 Task: Search one way flight ticket for 2 adults, 4 children and 1 infant on lap in business from North Platte: North Platte Regional Airport (lee Bird Field) to Greensboro: Piedmont Triad International Airport on 5-1-2023. Choice of flights is Singapure airlines. Number of bags: 8 checked bags. Price is upto 78000. Outbound departure time preference is 18:15.
Action: Mouse moved to (271, 296)
Screenshot: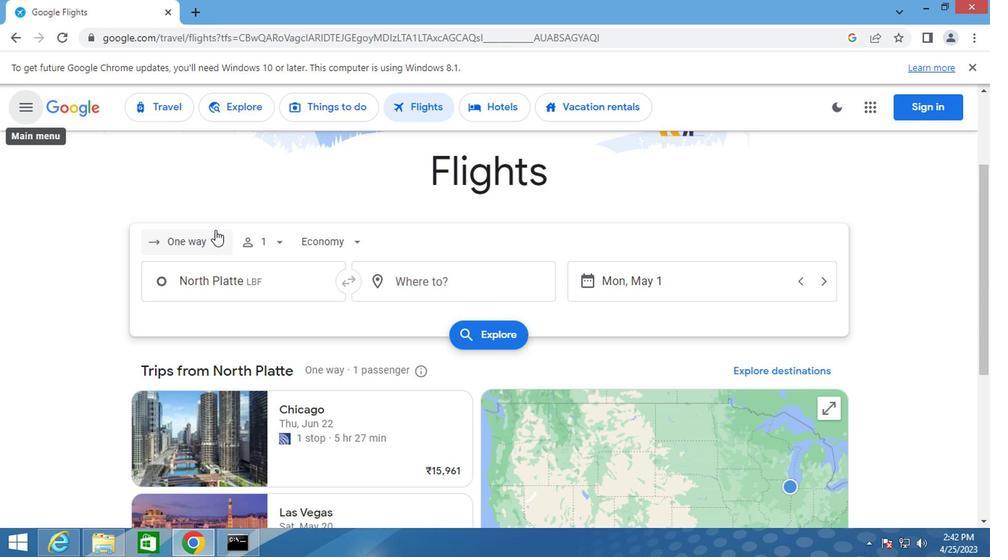 
Action: Mouse pressed left at (271, 296)
Screenshot: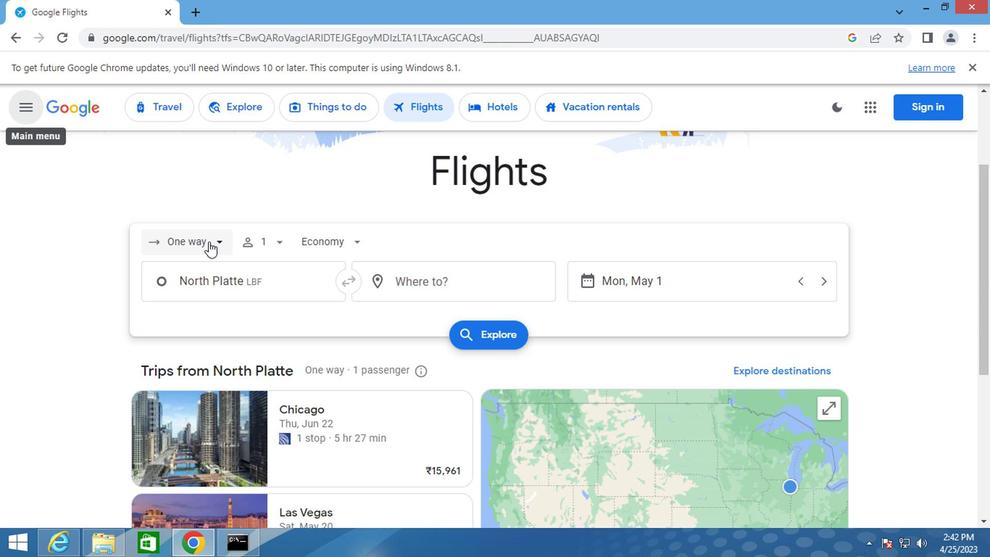 
Action: Mouse moved to (263, 344)
Screenshot: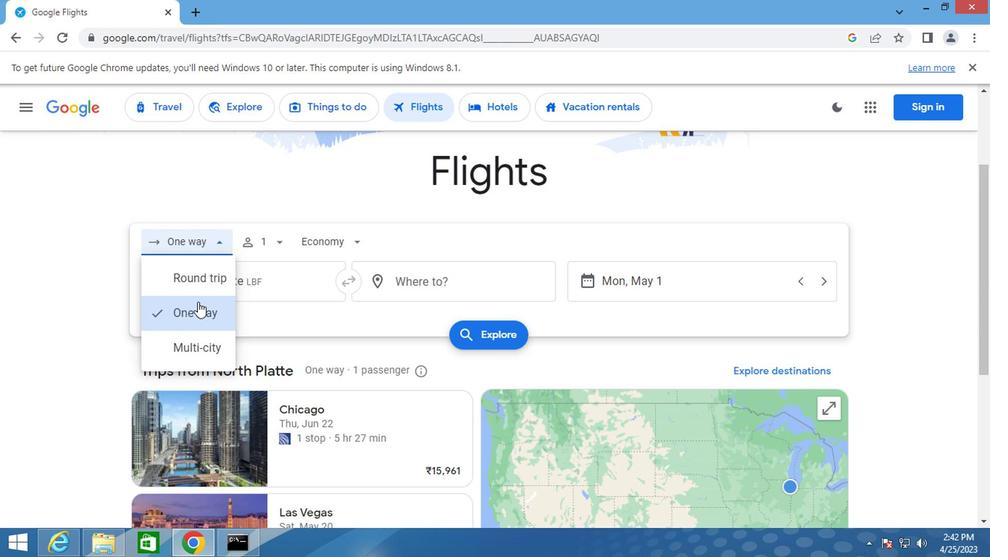 
Action: Mouse pressed left at (263, 344)
Screenshot: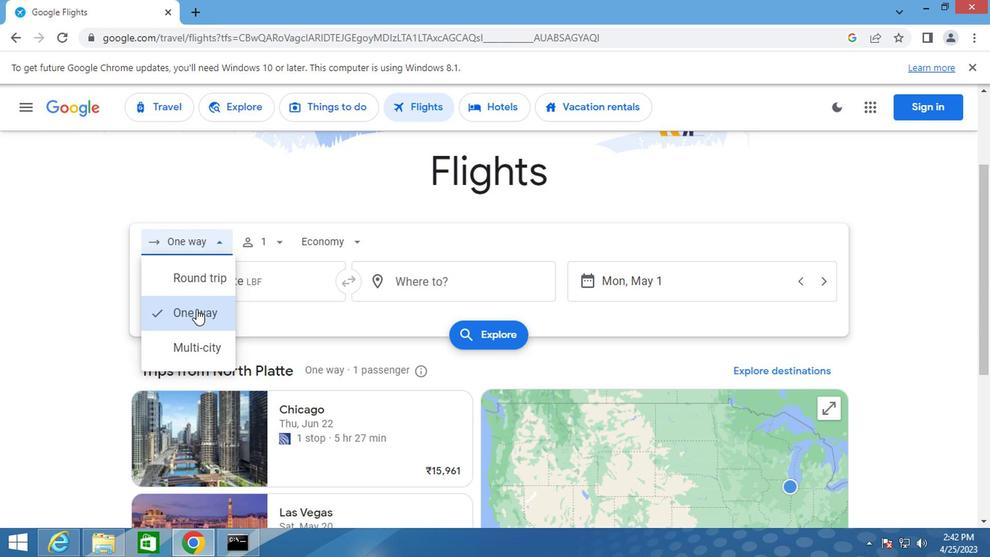 
Action: Mouse moved to (327, 299)
Screenshot: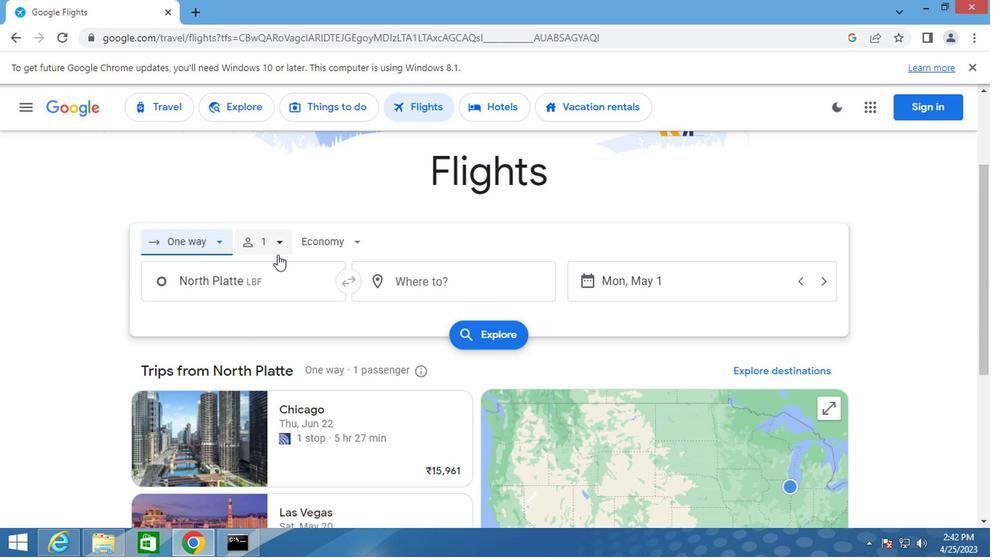 
Action: Mouse pressed left at (327, 299)
Screenshot: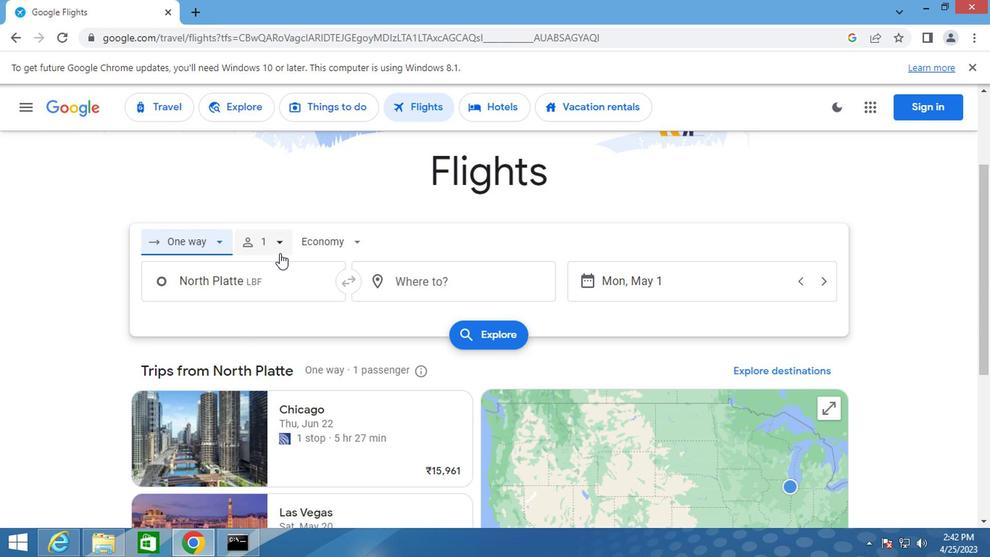 
Action: Mouse moved to (405, 321)
Screenshot: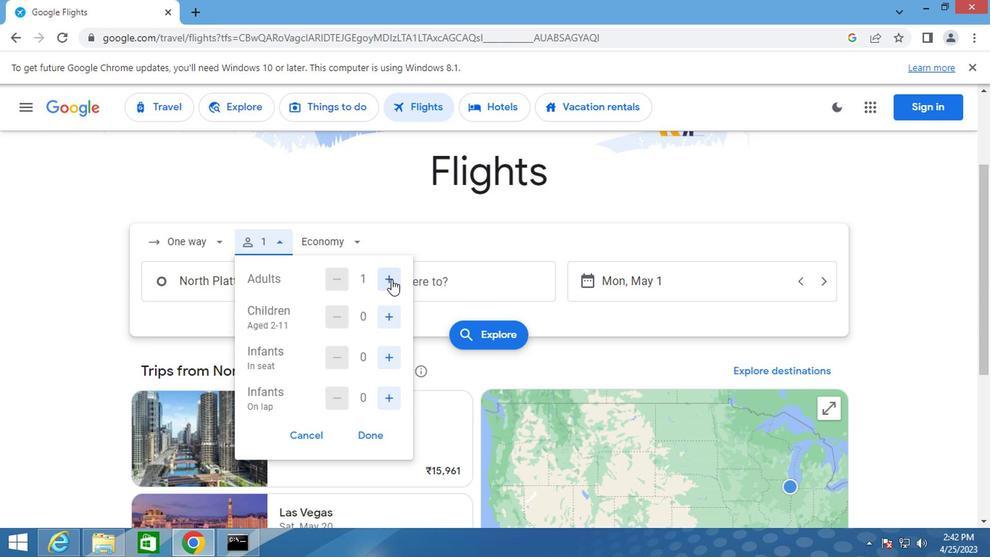 
Action: Mouse pressed left at (405, 321)
Screenshot: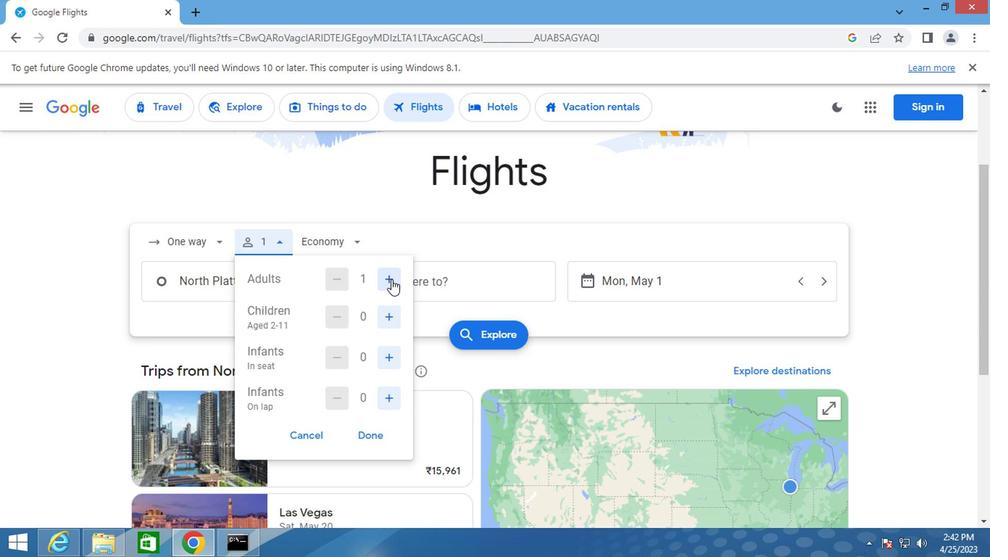 
Action: Mouse moved to (398, 349)
Screenshot: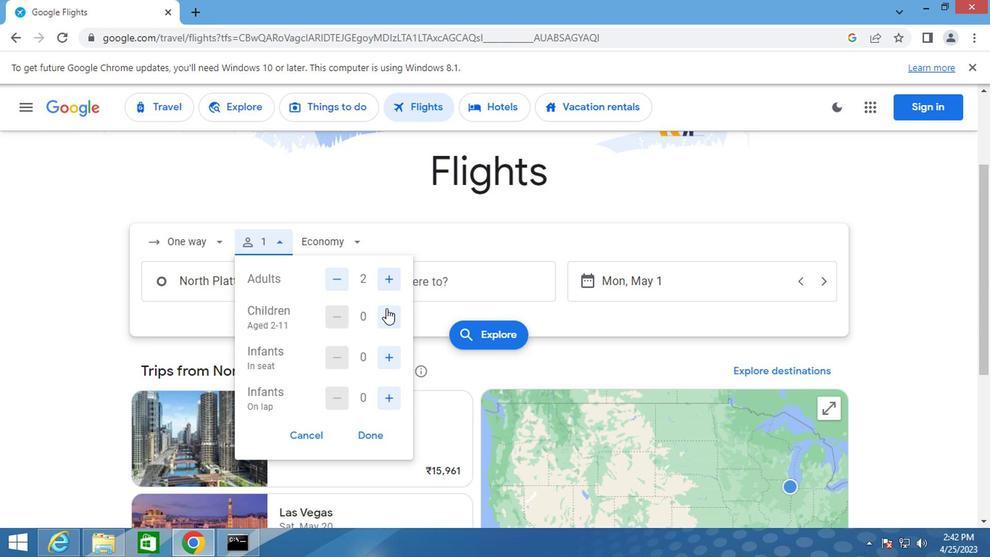 
Action: Mouse pressed left at (398, 349)
Screenshot: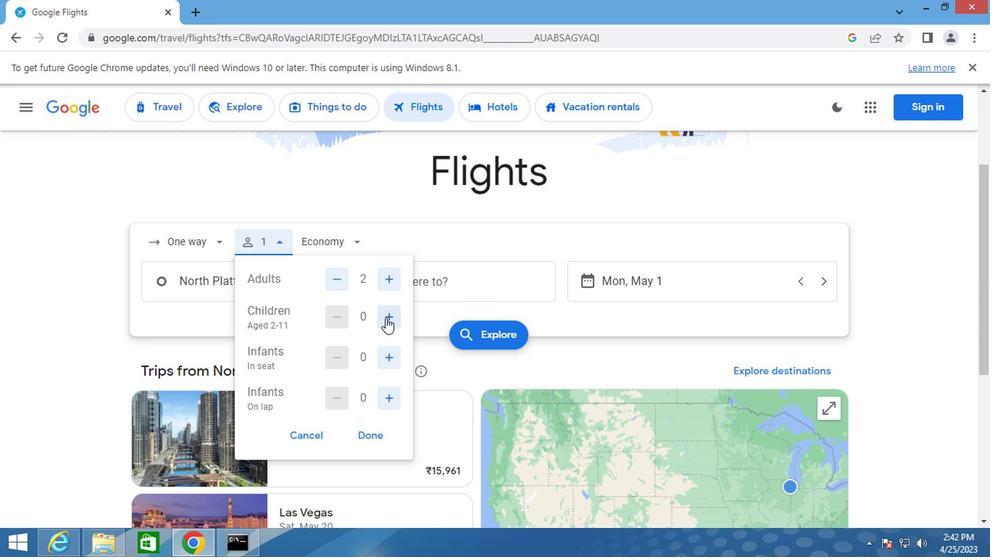 
Action: Mouse pressed left at (398, 349)
Screenshot: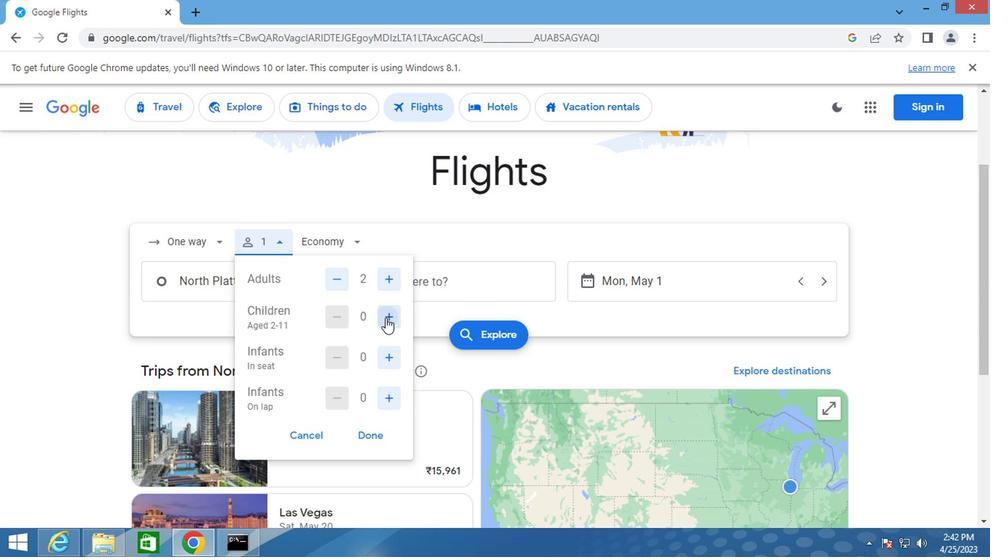 
Action: Mouse pressed left at (398, 349)
Screenshot: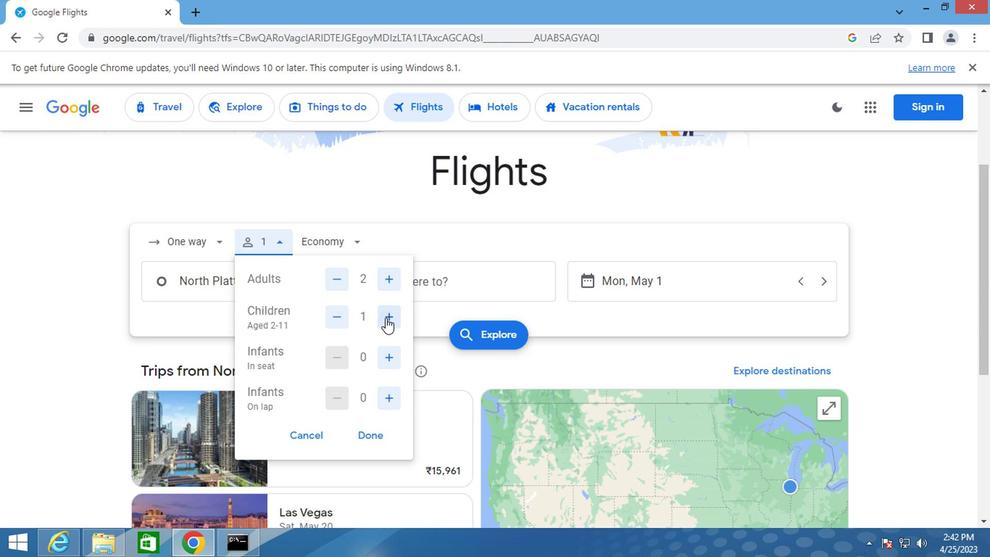 
Action: Mouse pressed left at (398, 349)
Screenshot: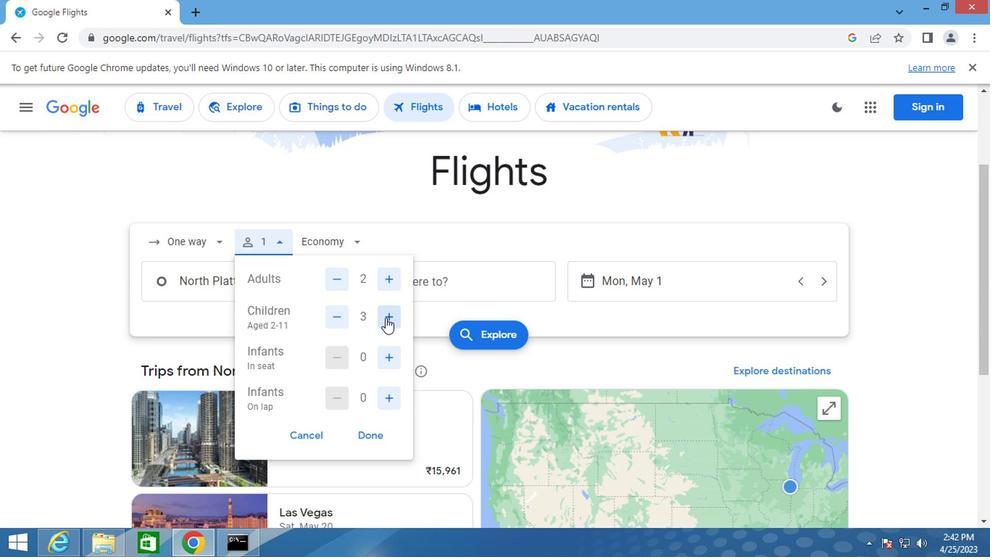 
Action: Mouse moved to (398, 409)
Screenshot: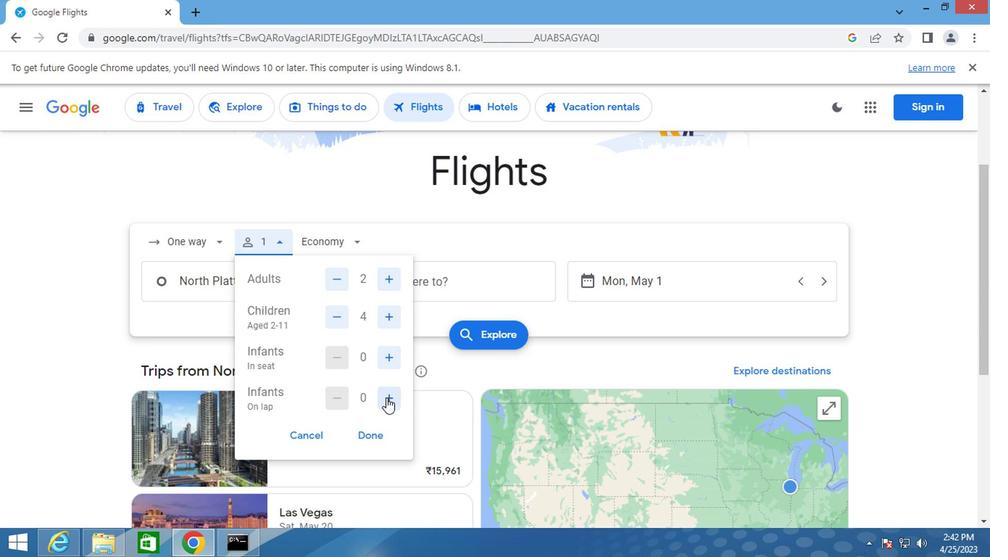 
Action: Mouse pressed left at (398, 409)
Screenshot: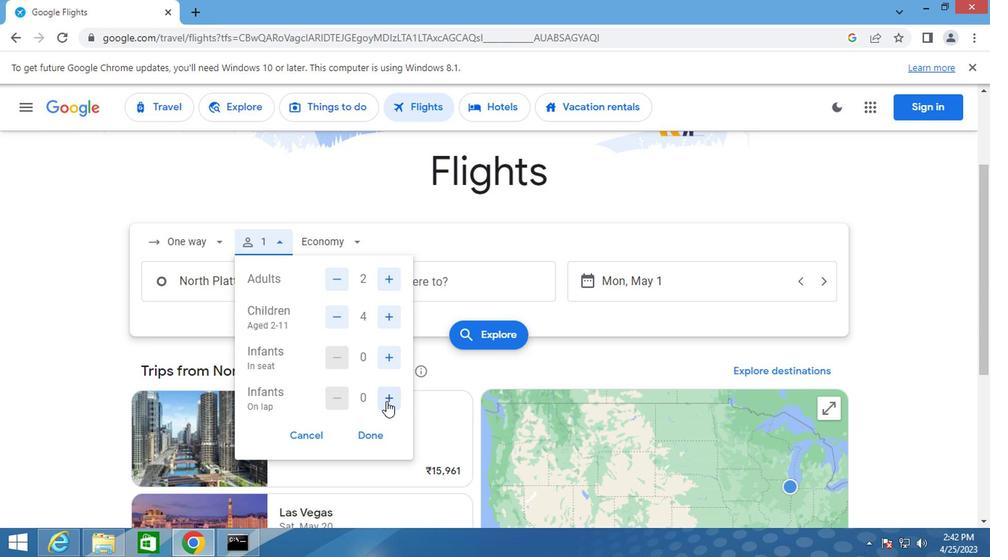 
Action: Mouse moved to (368, 286)
Screenshot: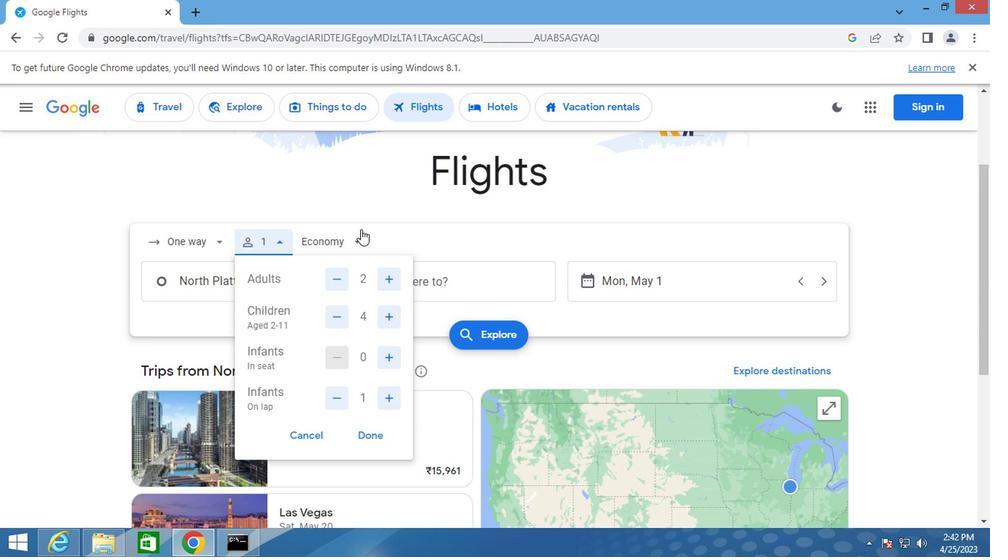 
Action: Mouse pressed left at (368, 286)
Screenshot: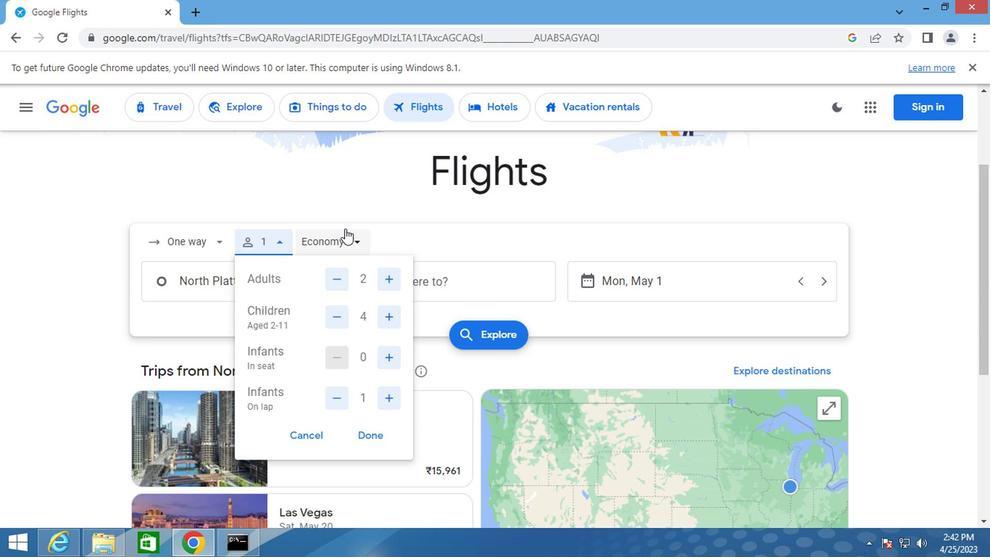 
Action: Mouse moved to (375, 368)
Screenshot: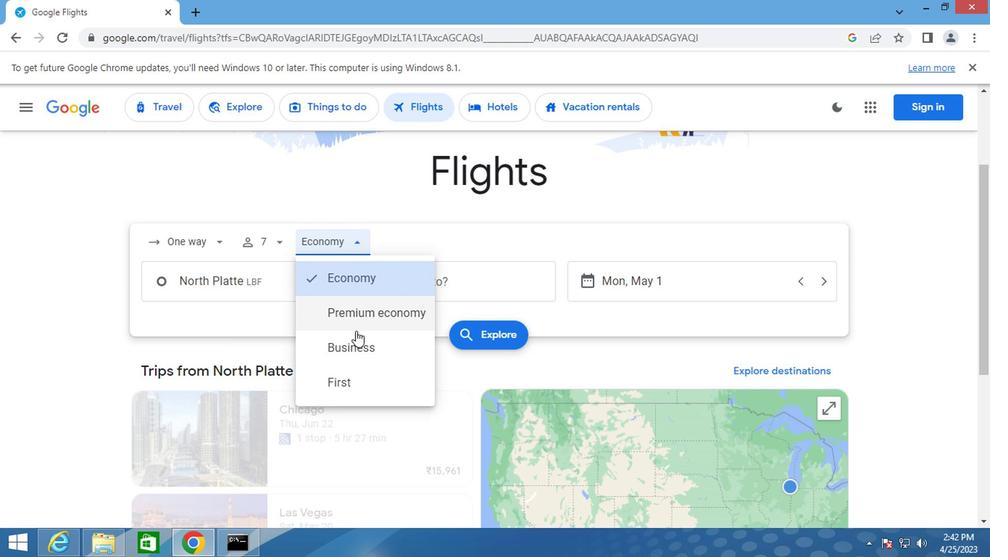 
Action: Mouse pressed left at (375, 368)
Screenshot: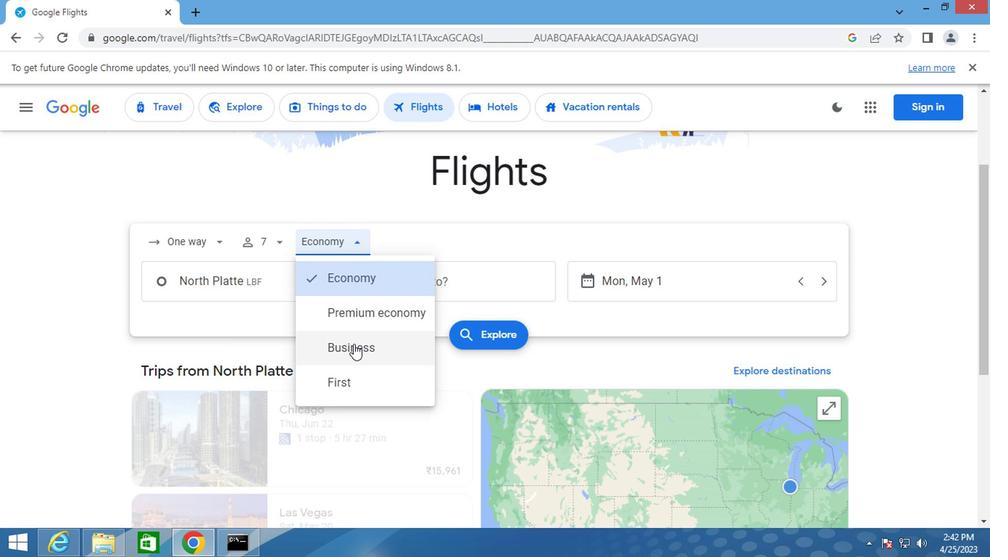 
Action: Mouse moved to (298, 323)
Screenshot: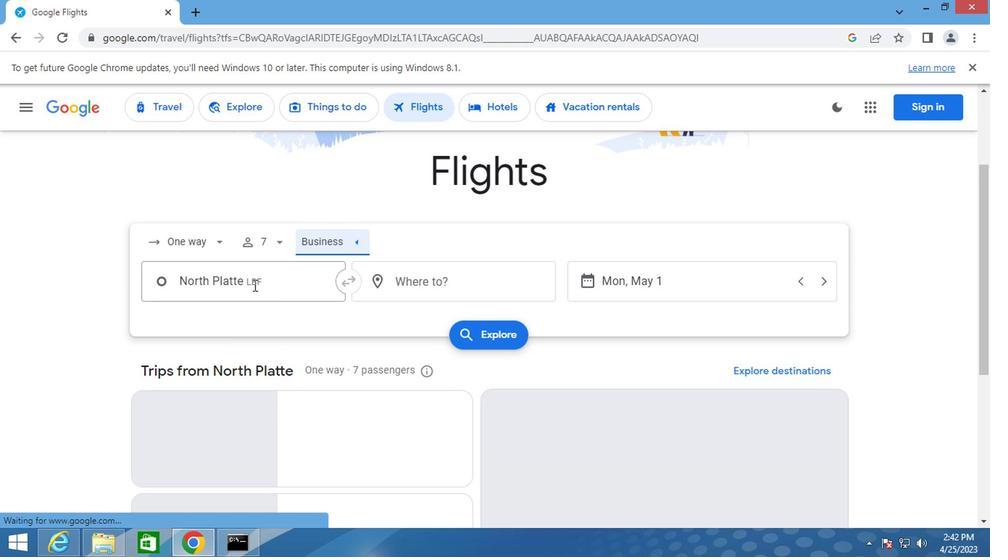 
Action: Mouse pressed left at (298, 323)
Screenshot: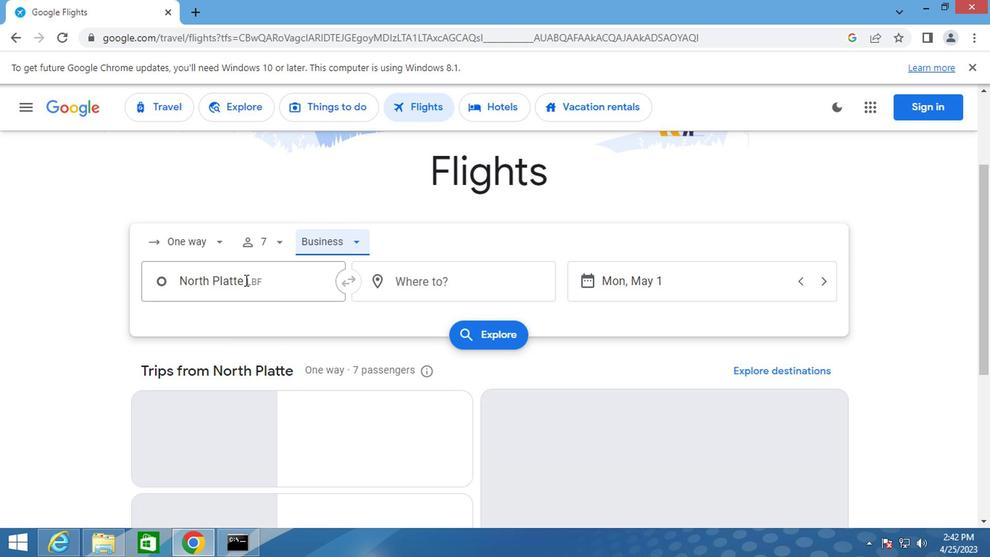 
Action: Key pressed north<Key.space>platte
Screenshot: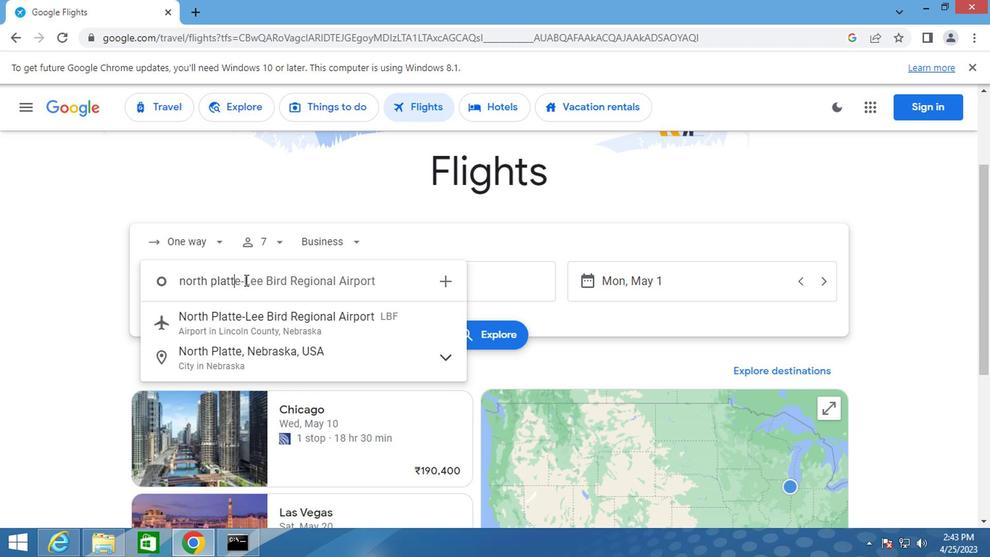
Action: Mouse moved to (291, 352)
Screenshot: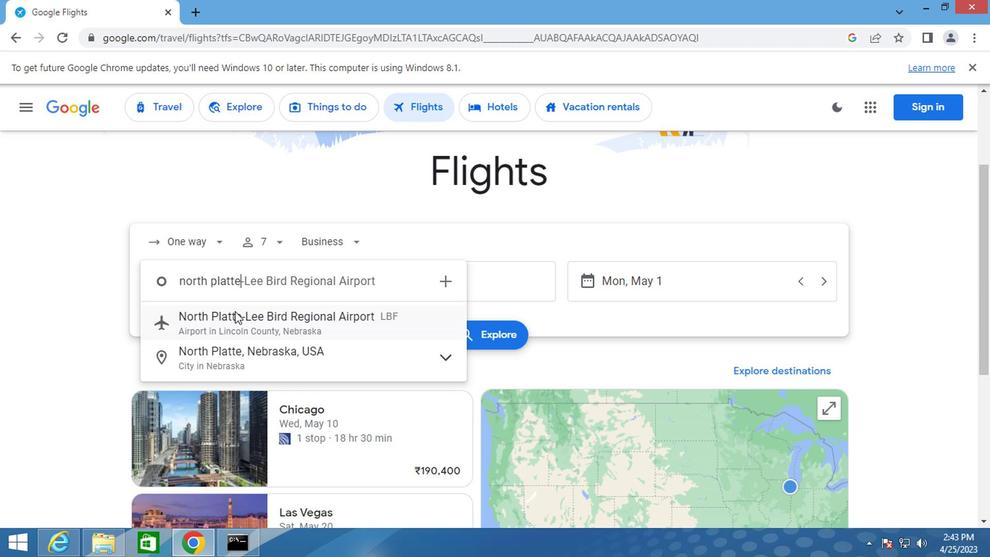 
Action: Mouse pressed left at (291, 352)
Screenshot: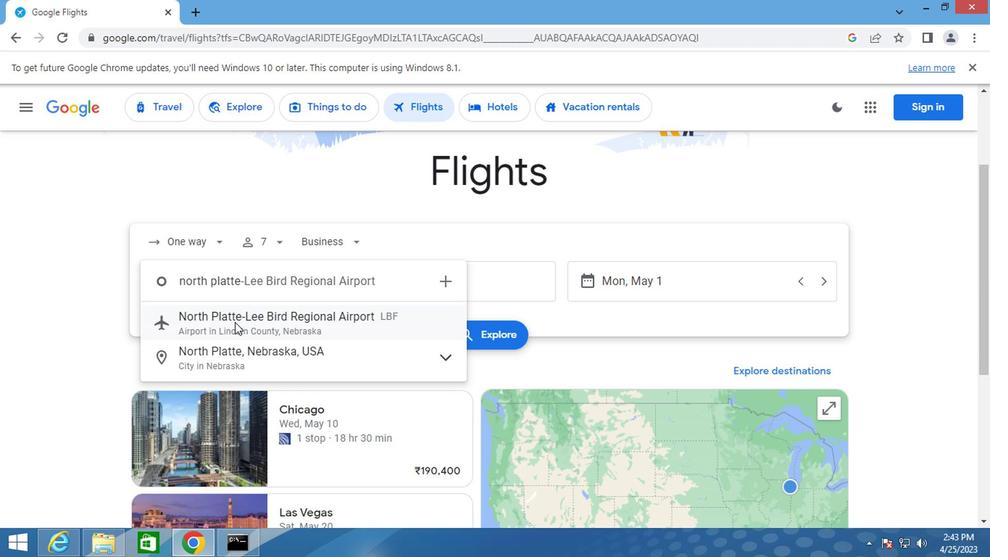 
Action: Mouse moved to (416, 328)
Screenshot: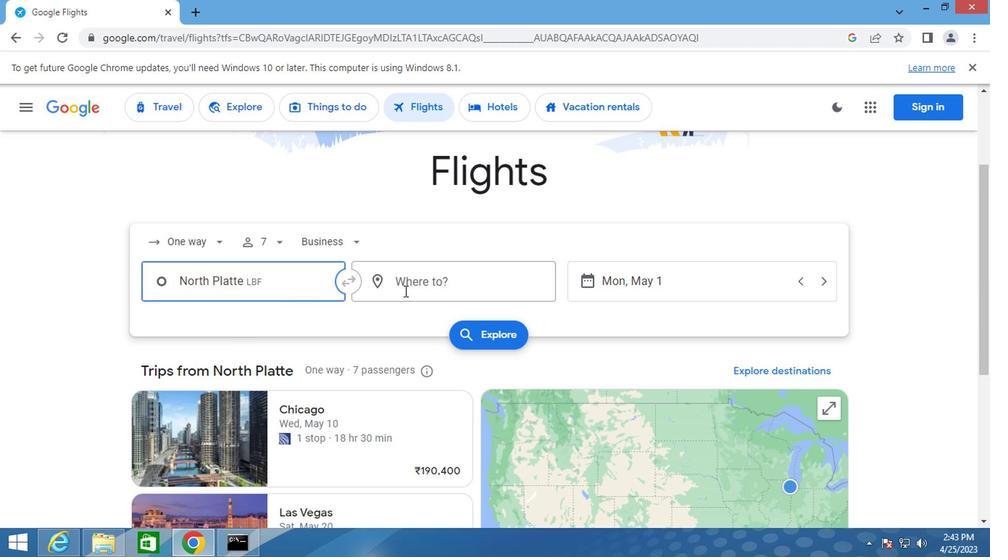 
Action: Mouse pressed left at (416, 328)
Screenshot: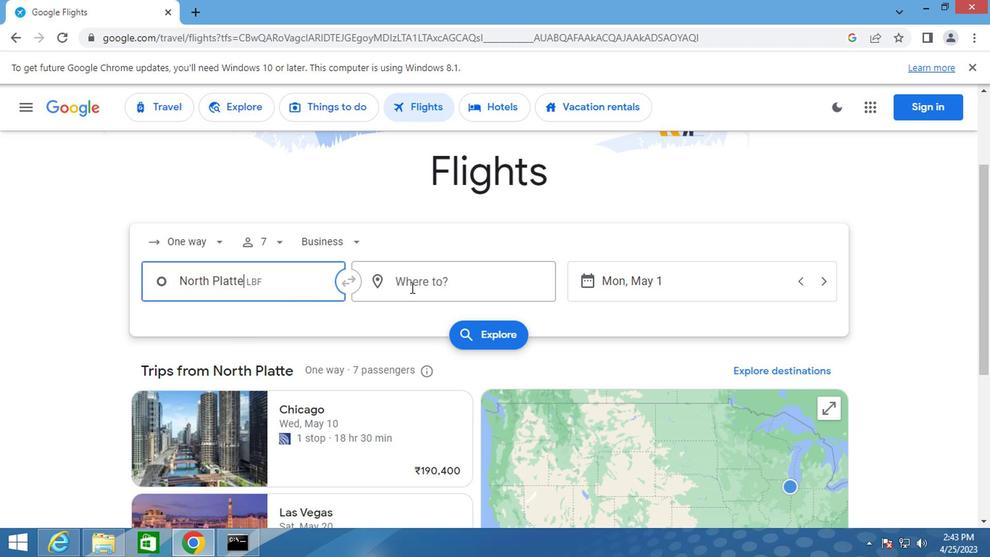 
Action: Key pressed greensboro
Screenshot: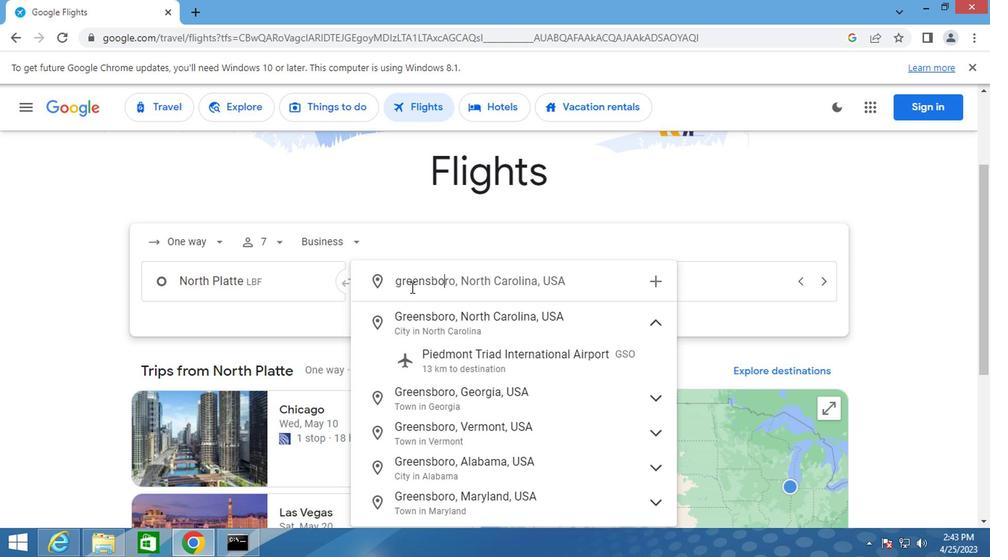 
Action: Mouse moved to (431, 379)
Screenshot: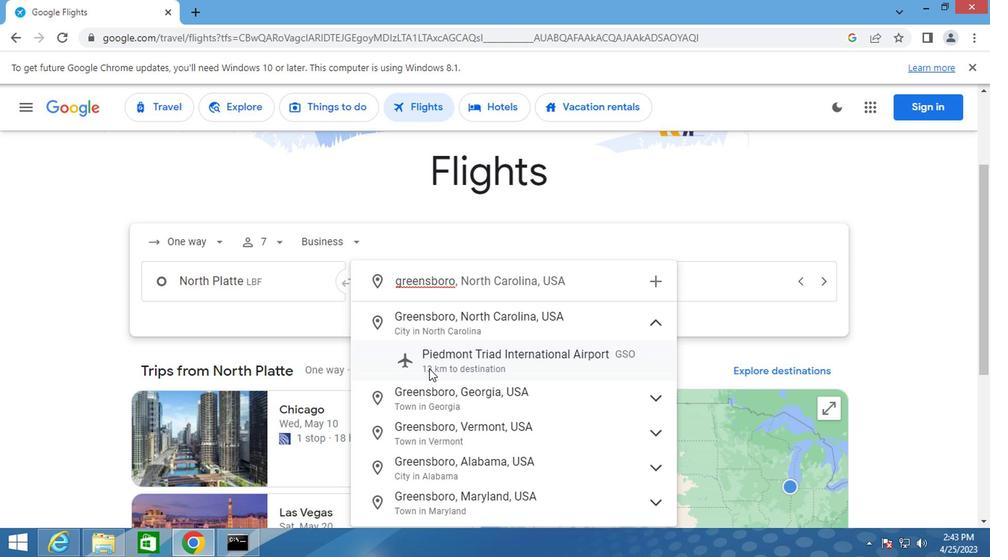 
Action: Mouse pressed left at (431, 379)
Screenshot: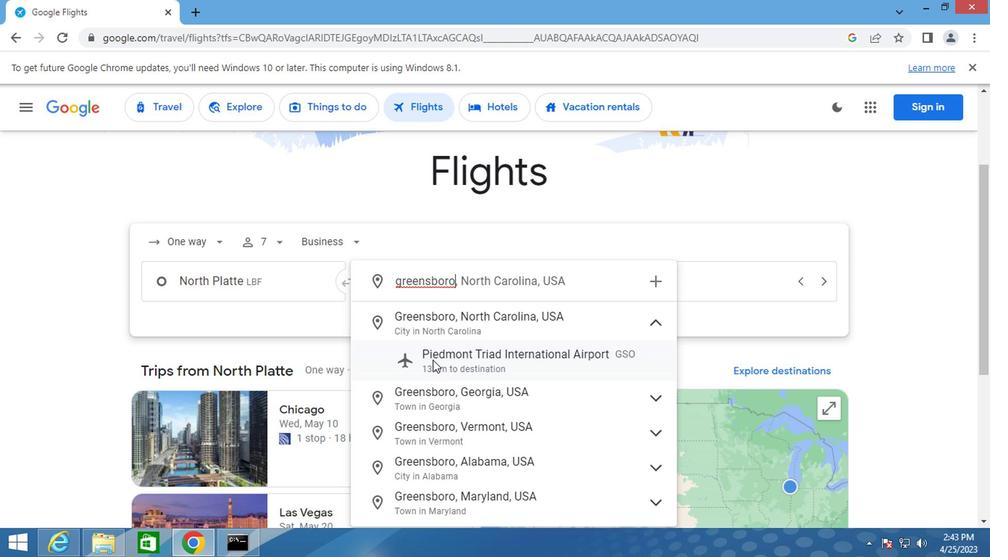 
Action: Mouse moved to (555, 328)
Screenshot: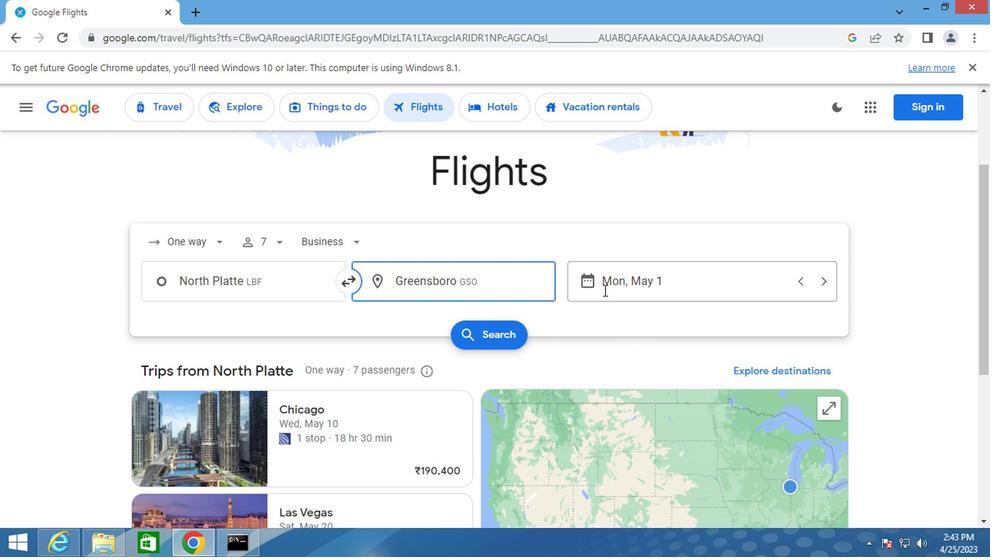 
Action: Mouse pressed left at (555, 328)
Screenshot: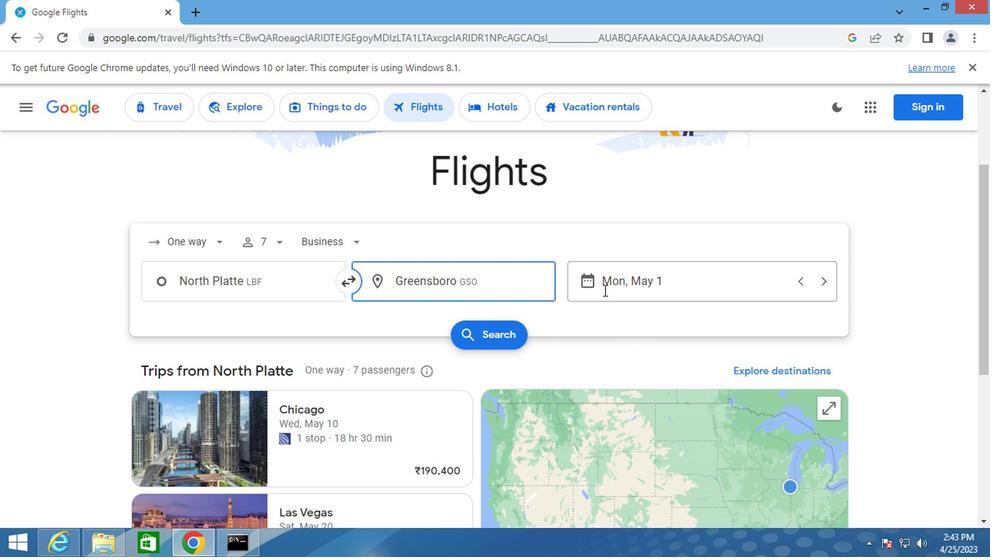 
Action: Mouse moved to (573, 304)
Screenshot: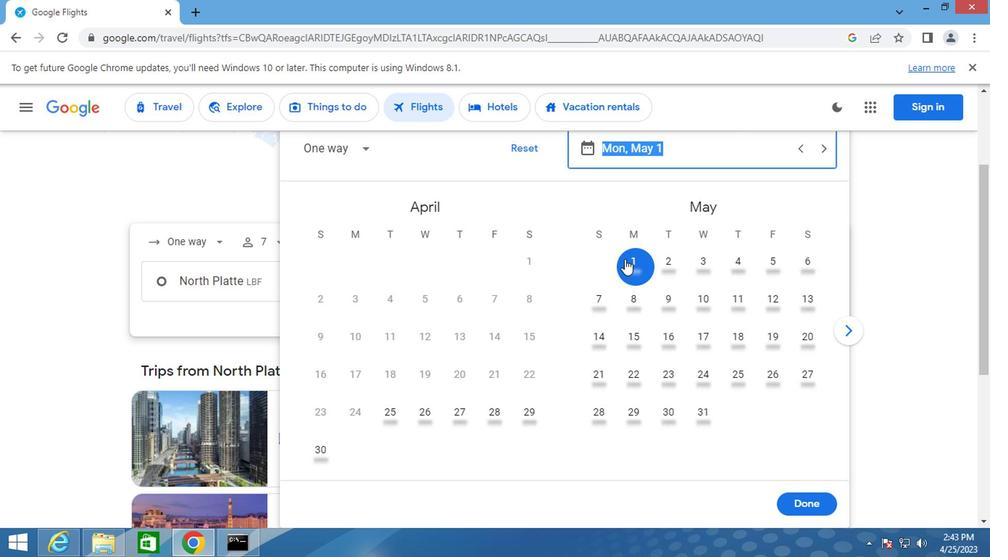 
Action: Mouse pressed left at (573, 304)
Screenshot: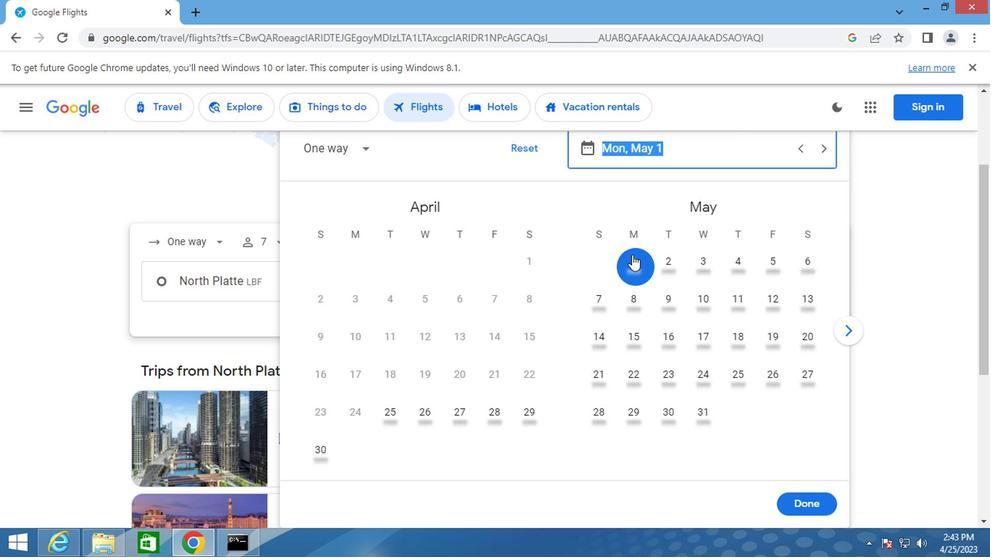 
Action: Mouse moved to (695, 477)
Screenshot: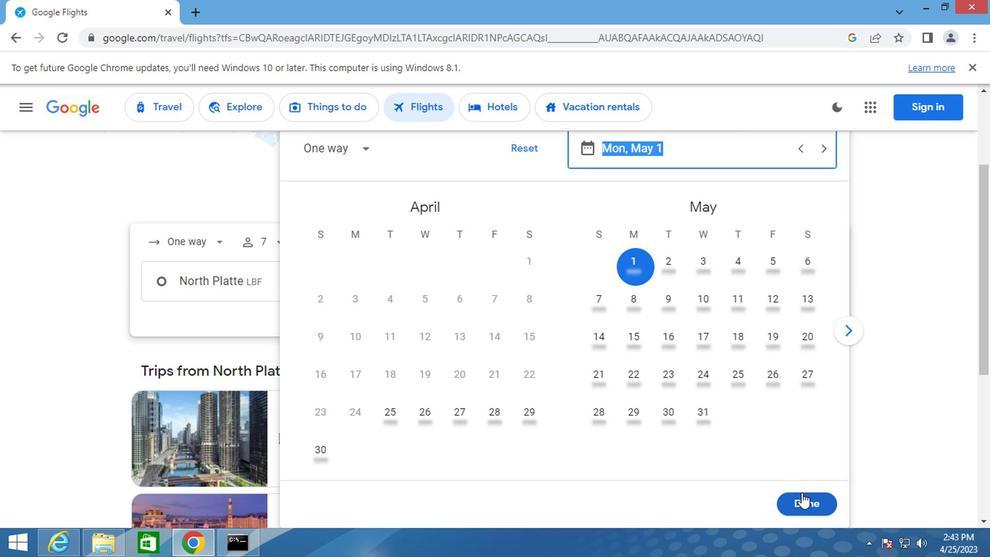 
Action: Mouse pressed left at (695, 477)
Screenshot: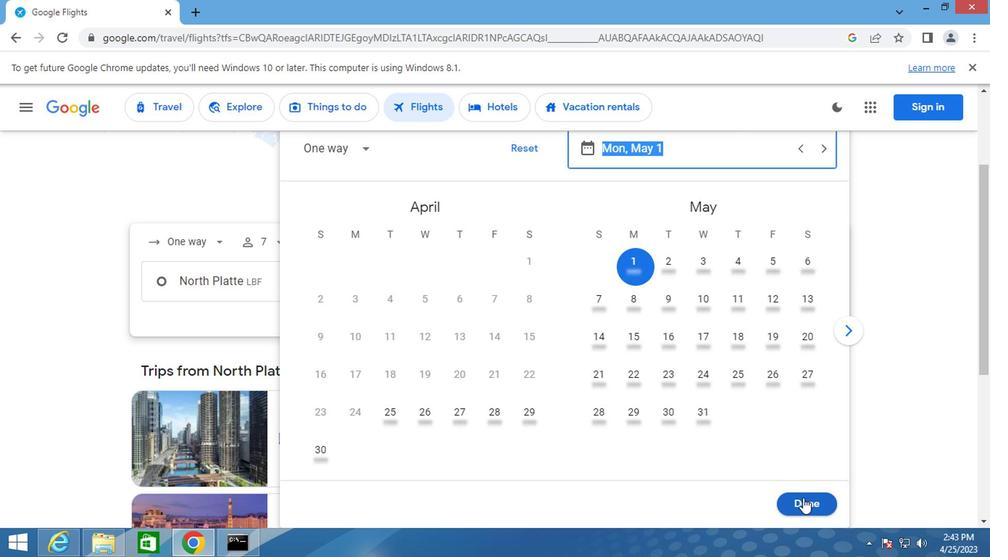 
Action: Mouse moved to (455, 352)
Screenshot: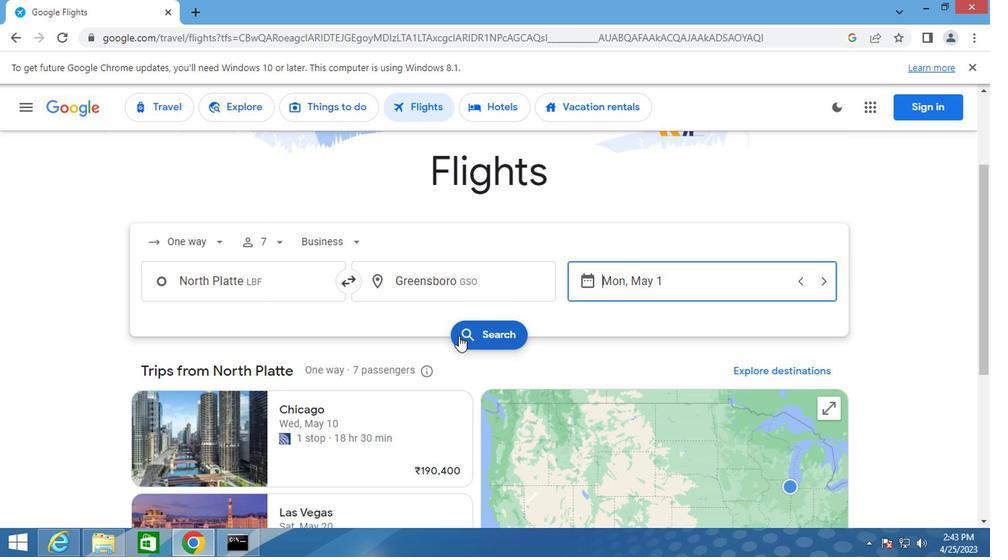 
Action: Mouse pressed left at (455, 352)
Screenshot: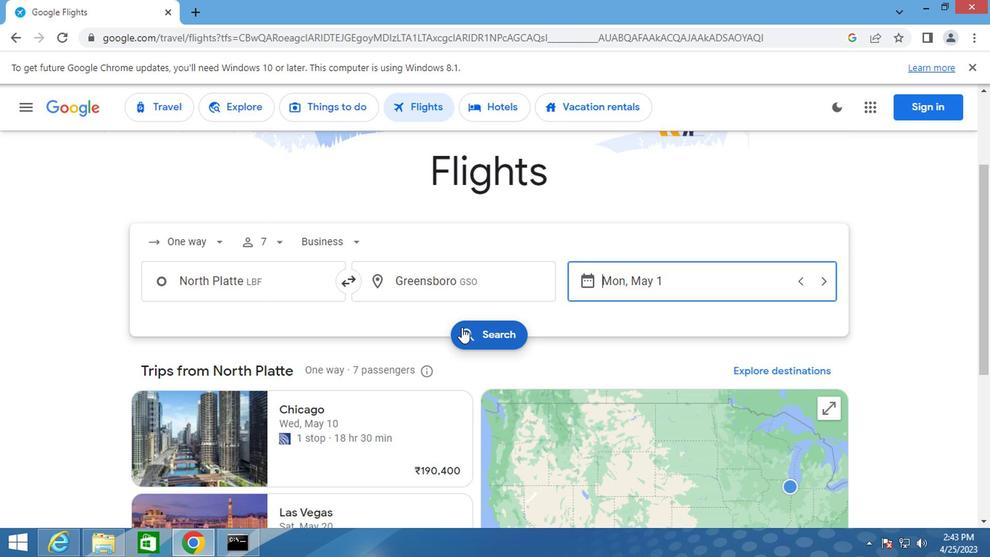 
Action: Mouse moved to (245, 298)
Screenshot: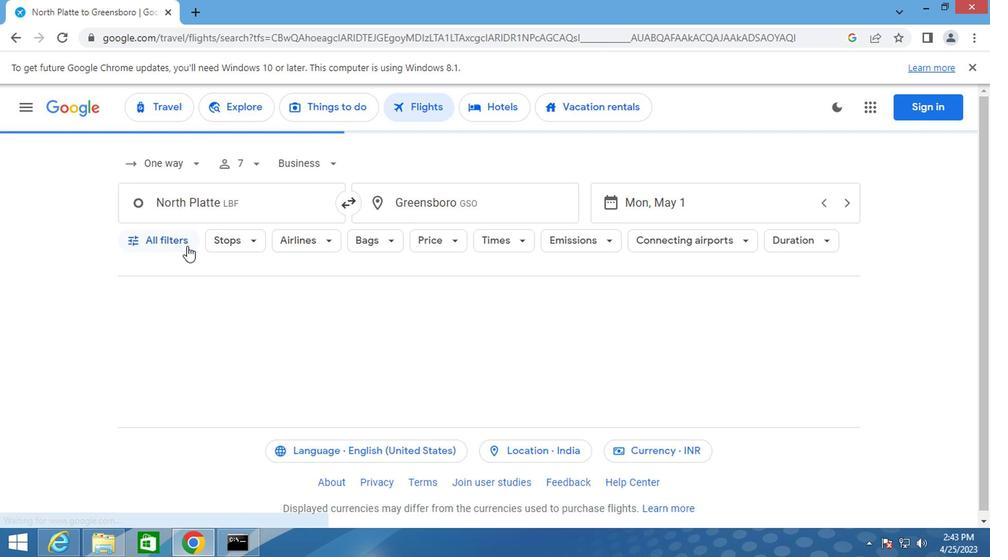 
Action: Mouse pressed left at (245, 298)
Screenshot: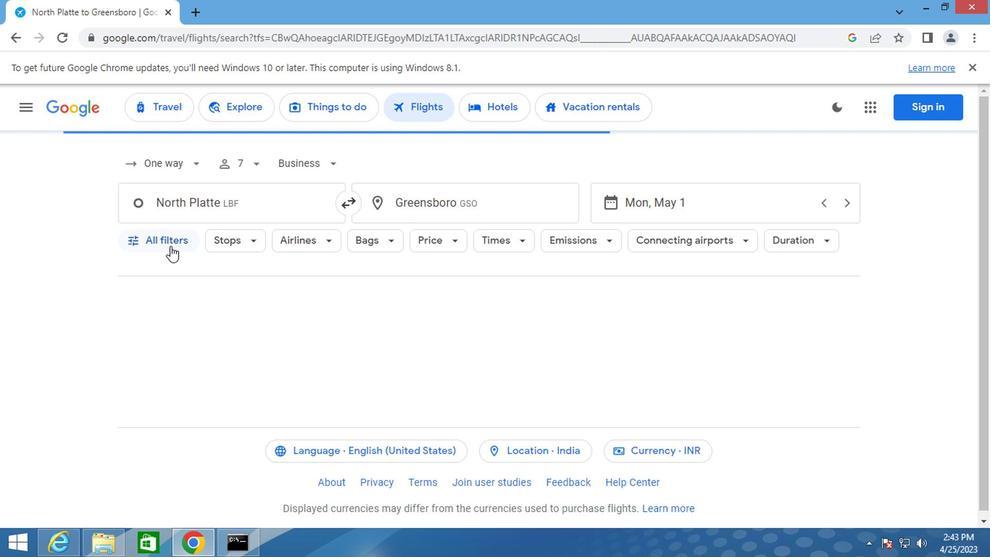 
Action: Mouse moved to (310, 371)
Screenshot: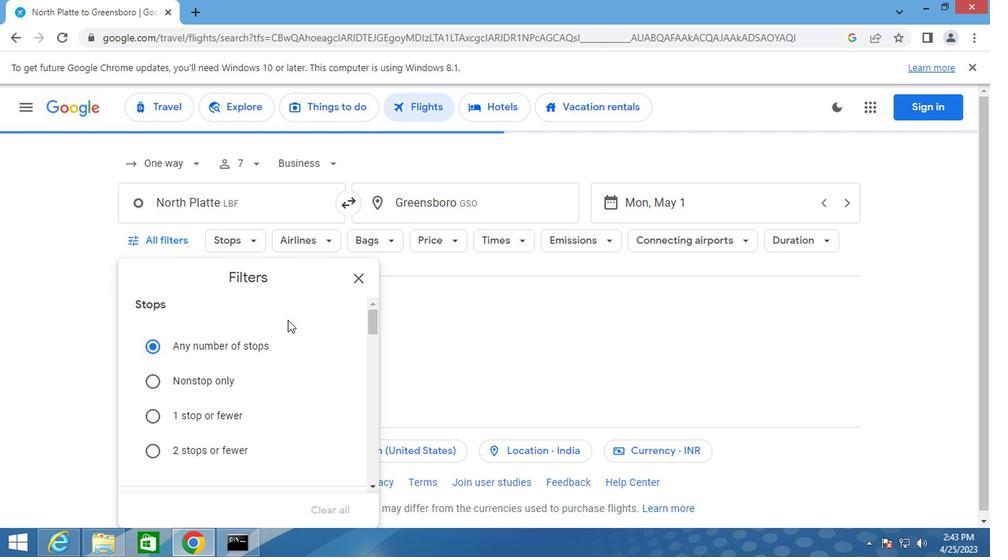 
Action: Mouse scrolled (310, 370) with delta (0, 0)
Screenshot: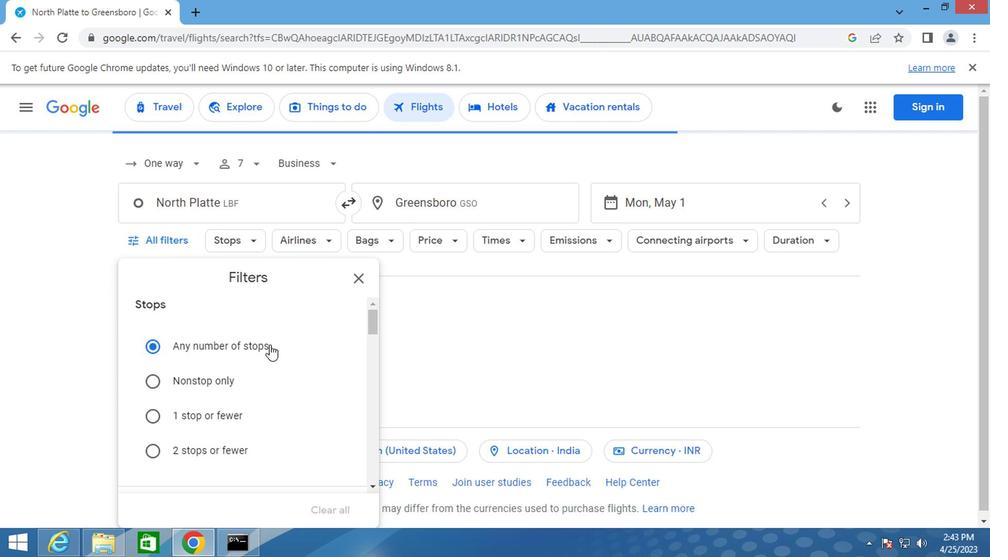 
Action: Mouse scrolled (310, 370) with delta (0, 0)
Screenshot: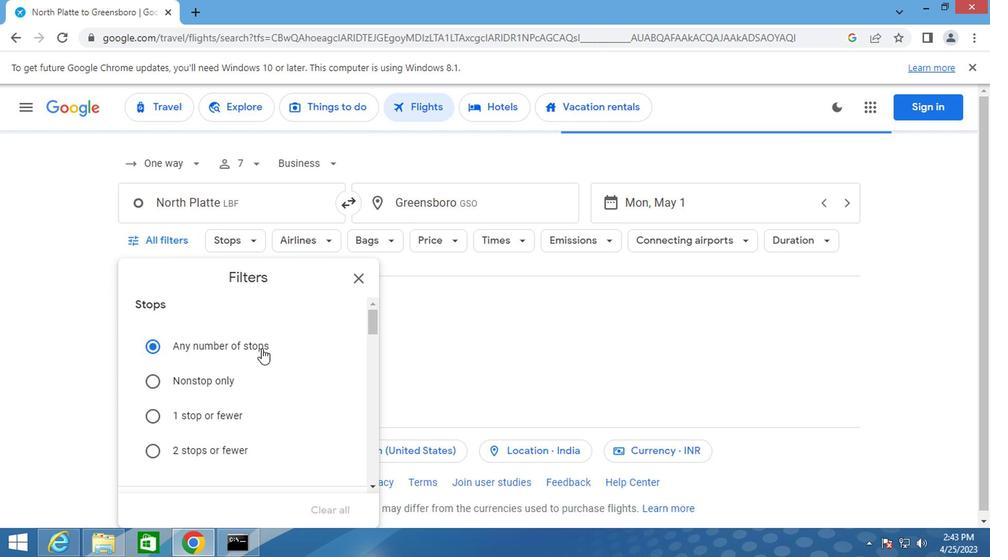 
Action: Mouse moved to (310, 372)
Screenshot: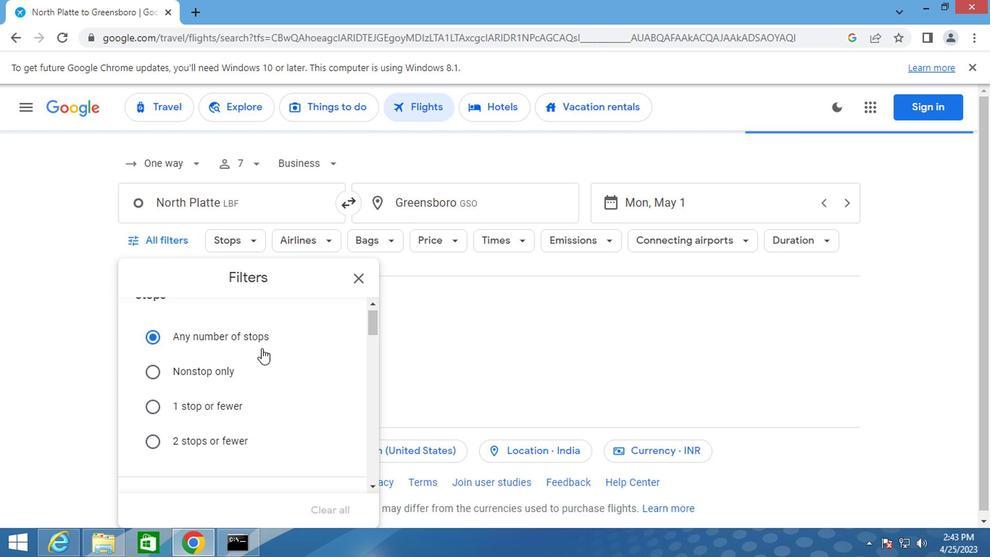 
Action: Mouse scrolled (310, 371) with delta (0, 0)
Screenshot: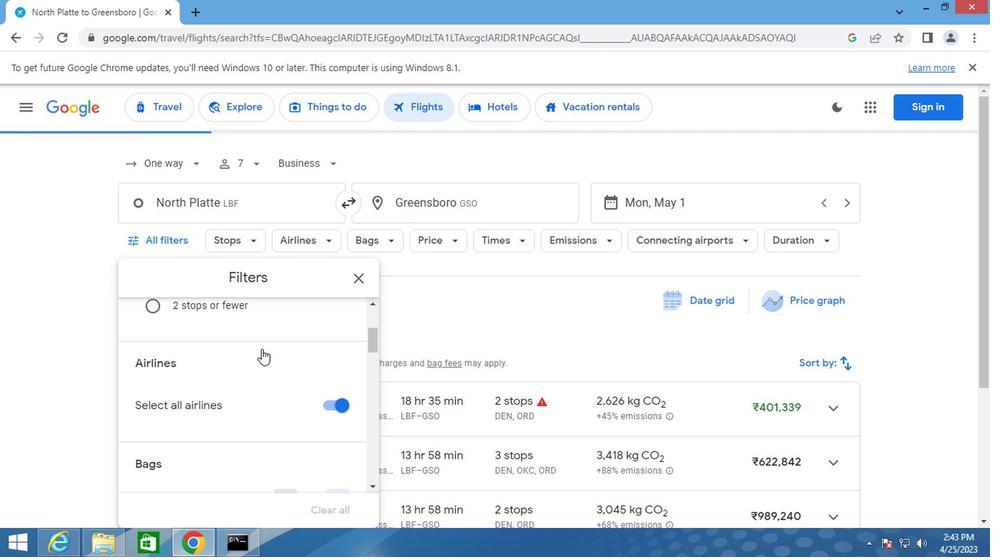 
Action: Mouse scrolled (310, 371) with delta (0, 0)
Screenshot: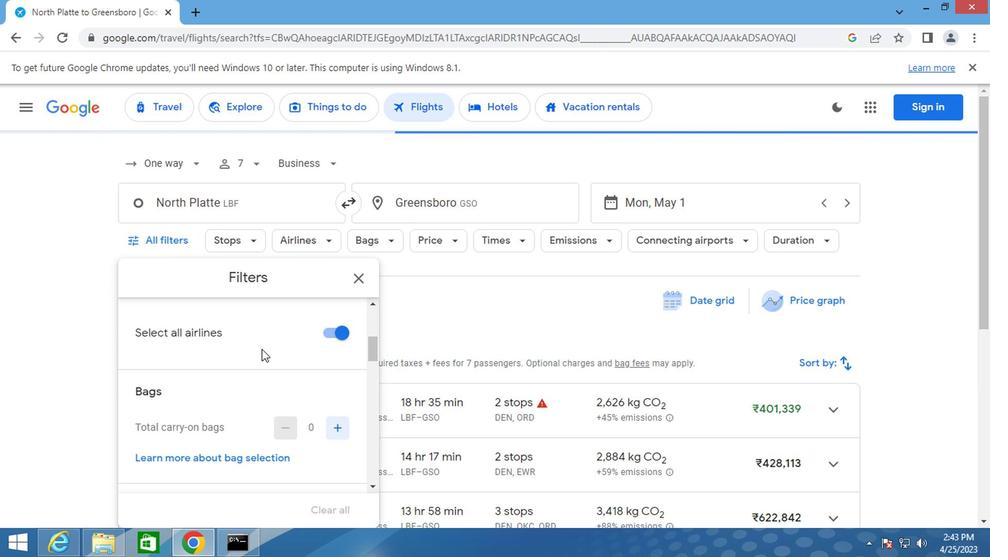 
Action: Mouse scrolled (310, 371) with delta (0, 0)
Screenshot: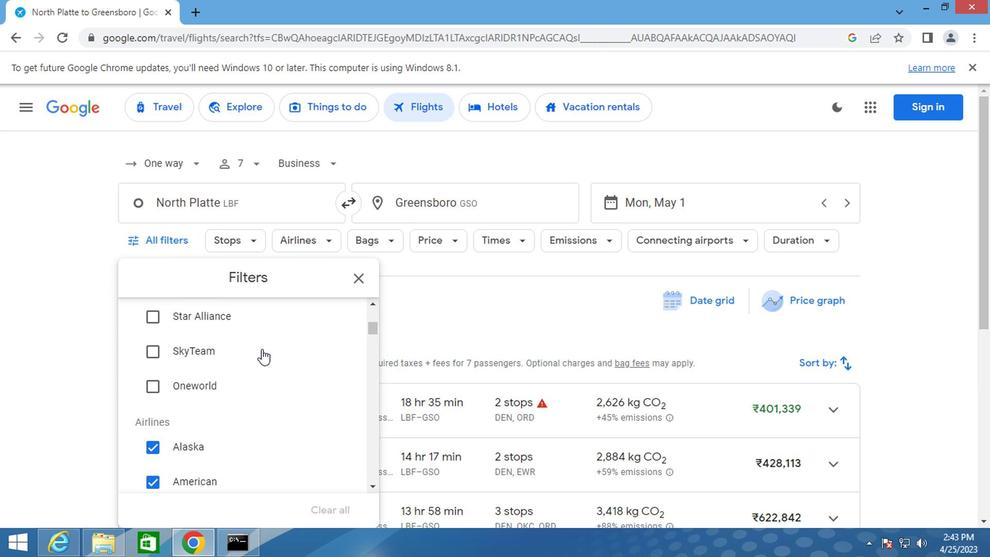 
Action: Mouse scrolled (310, 371) with delta (0, 0)
Screenshot: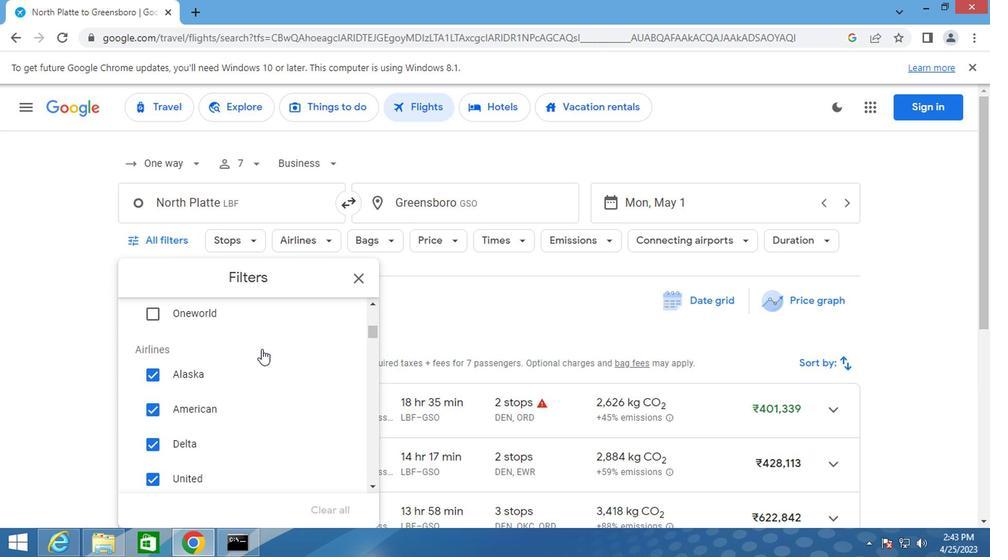 
Action: Mouse scrolled (310, 371) with delta (0, 0)
Screenshot: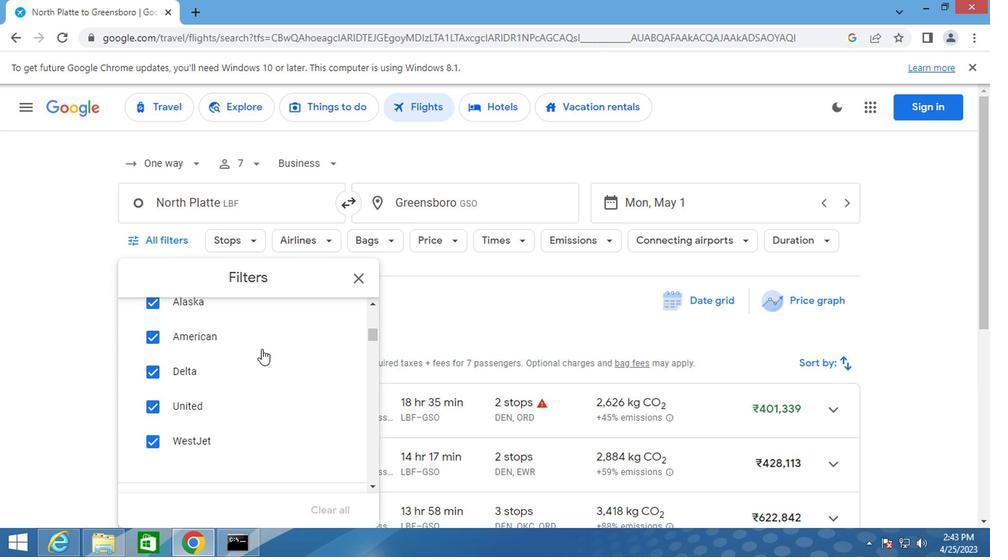 
Action: Mouse scrolled (310, 371) with delta (0, 0)
Screenshot: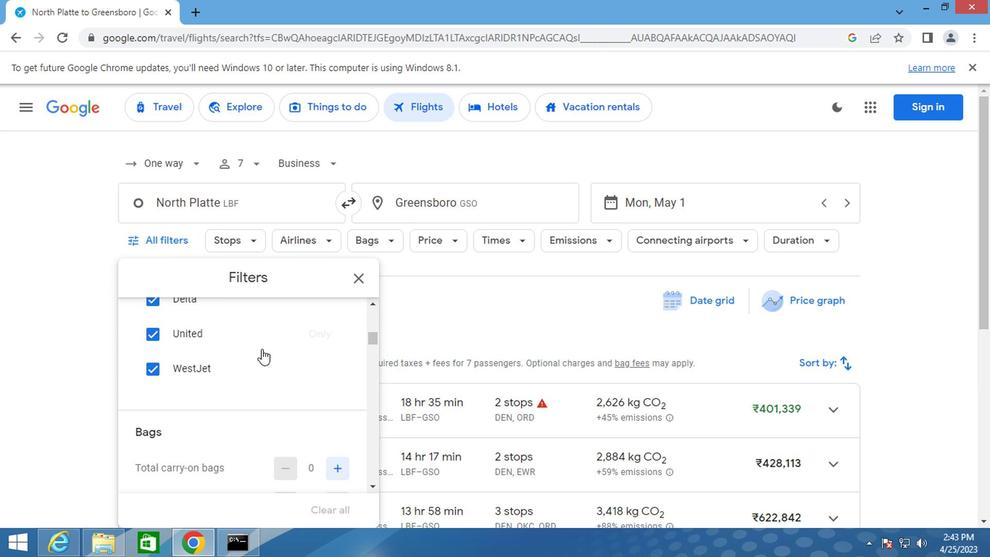 
Action: Mouse moved to (356, 426)
Screenshot: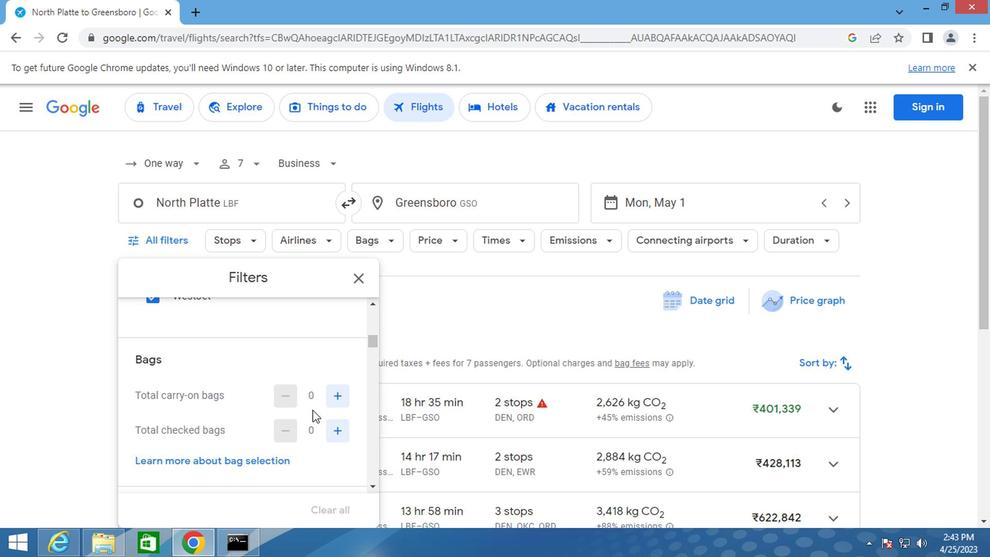 
Action: Mouse pressed left at (356, 426)
Screenshot: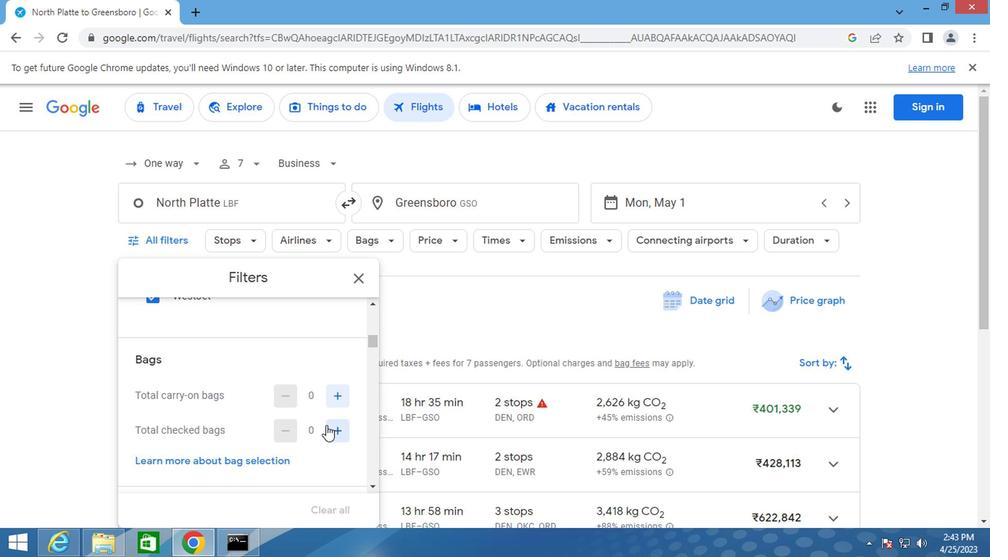 
Action: Mouse pressed left at (356, 426)
Screenshot: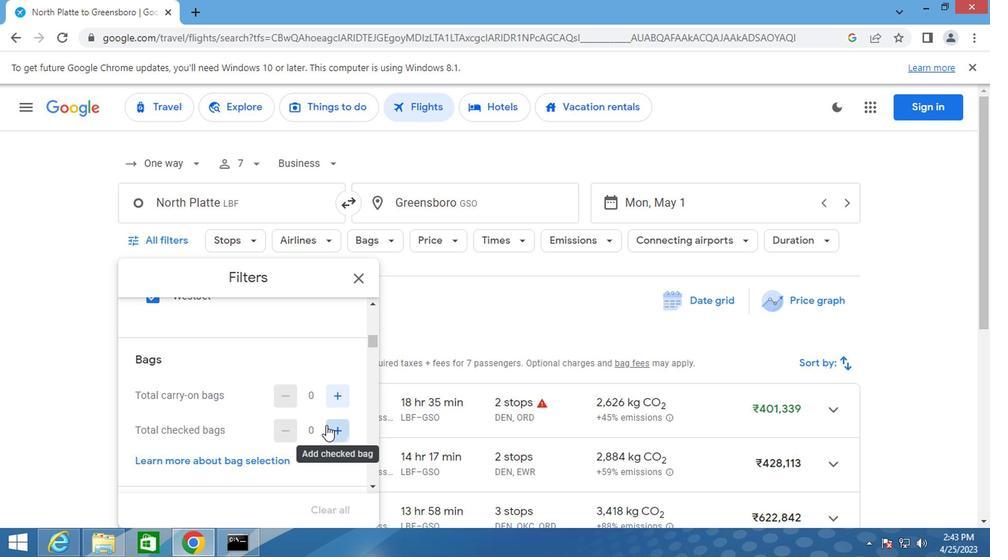 
Action: Mouse pressed left at (356, 426)
Screenshot: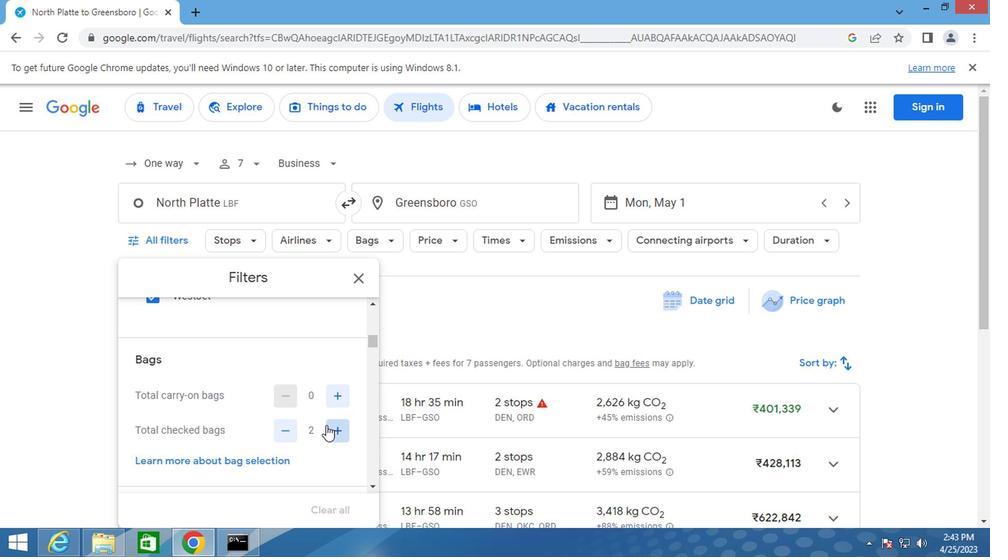 
Action: Mouse pressed left at (356, 426)
Screenshot: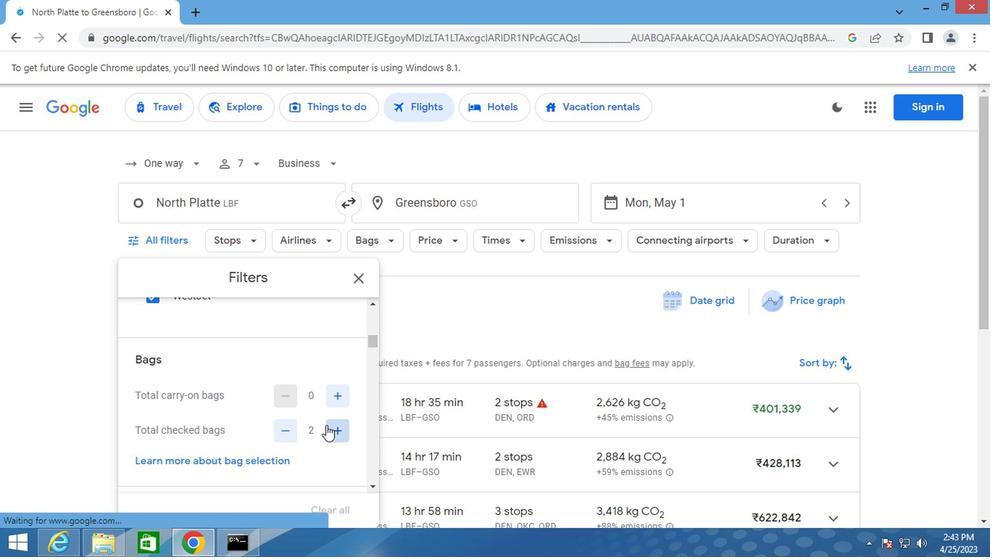 
Action: Mouse moved to (362, 426)
Screenshot: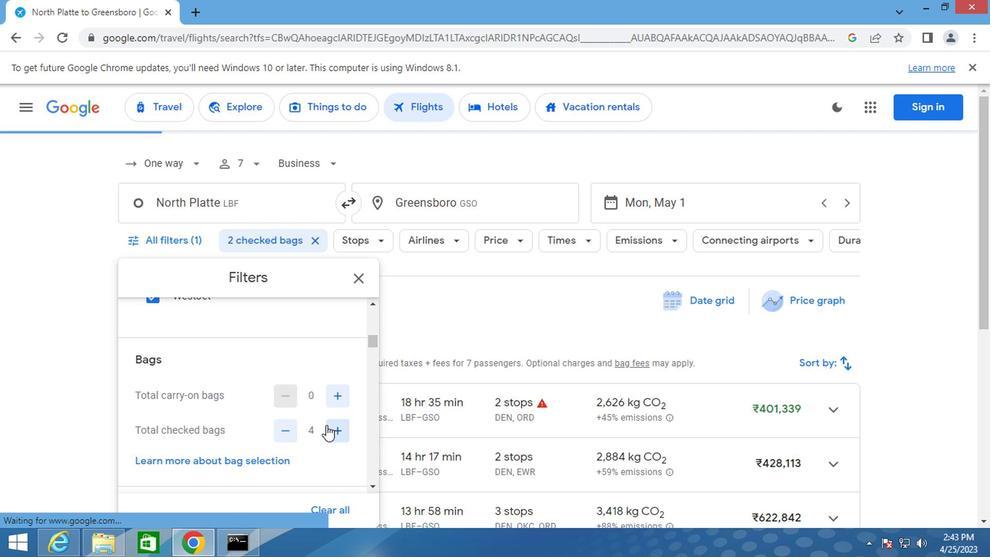 
Action: Mouse pressed left at (362, 426)
Screenshot: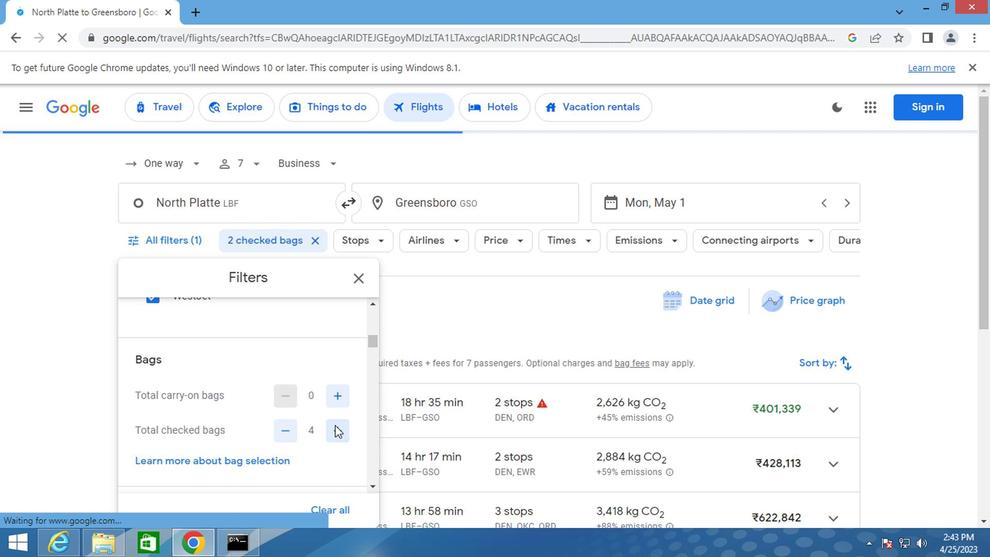 
Action: Mouse pressed left at (362, 426)
Screenshot: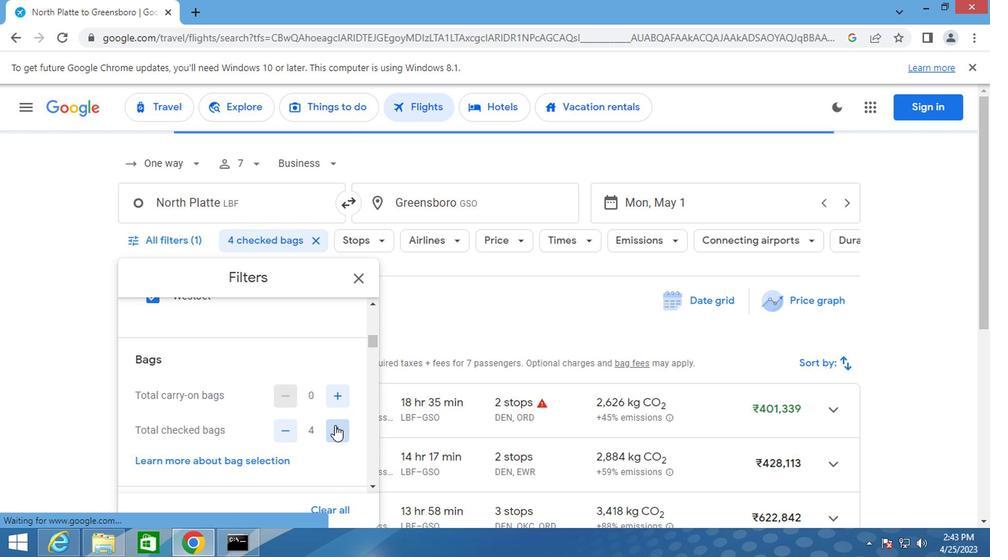 
Action: Mouse pressed left at (362, 426)
Screenshot: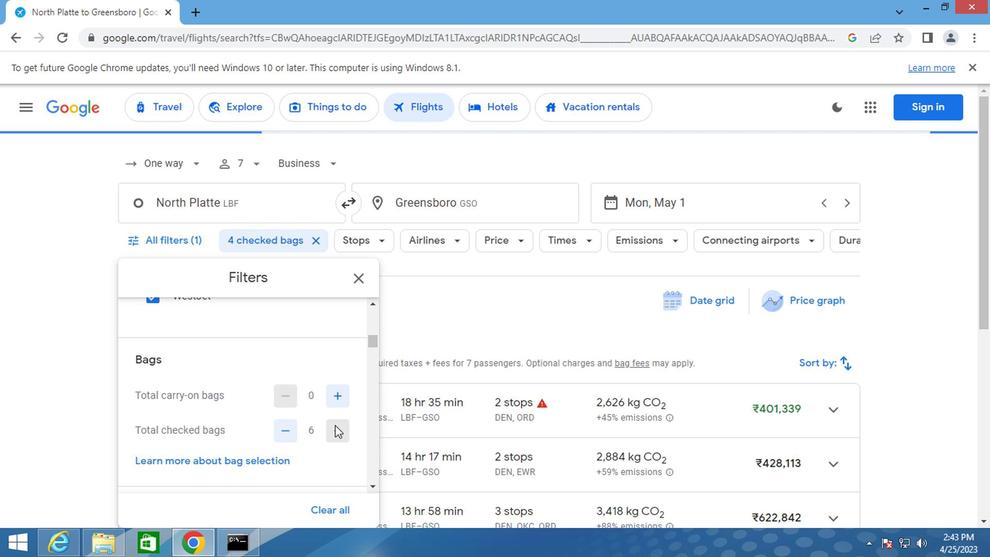 
Action: Mouse pressed left at (362, 426)
Screenshot: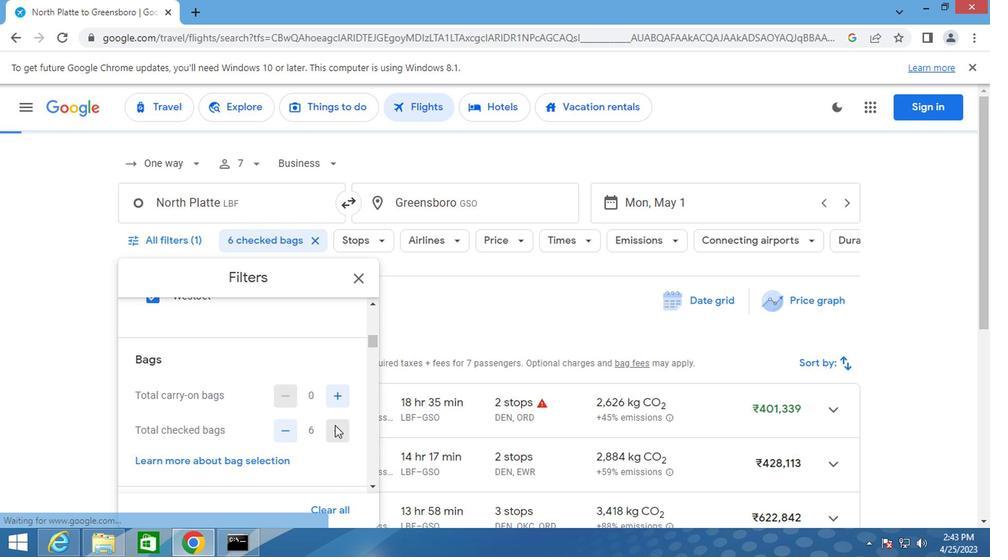 
Action: Mouse scrolled (362, 425) with delta (0, 0)
Screenshot: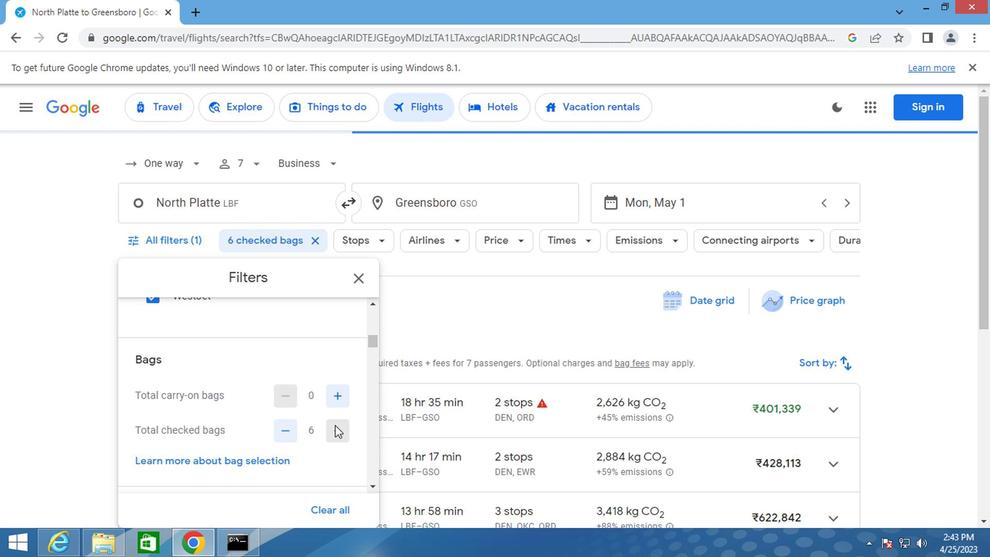 
Action: Mouse scrolled (362, 425) with delta (0, 0)
Screenshot: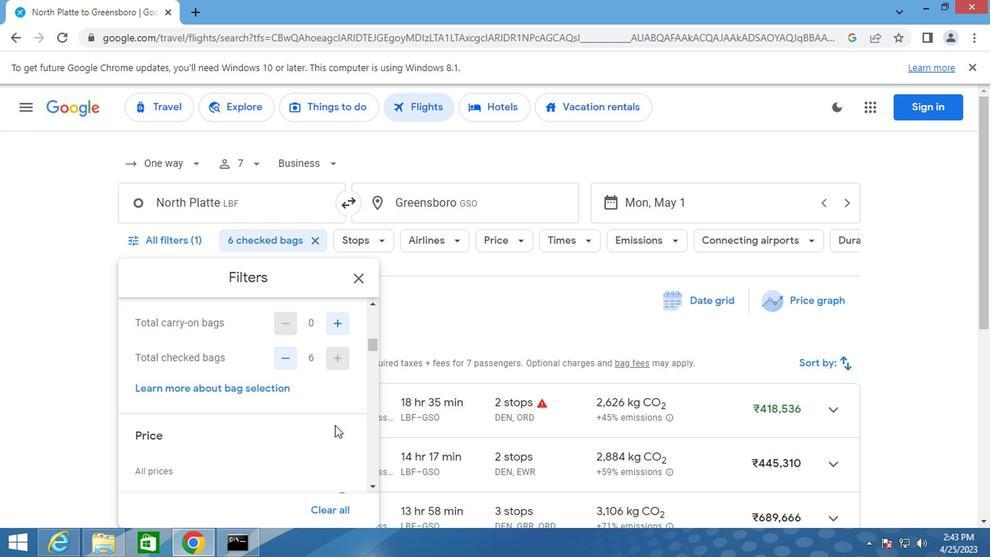 
Action: Mouse scrolled (362, 425) with delta (0, 0)
Screenshot: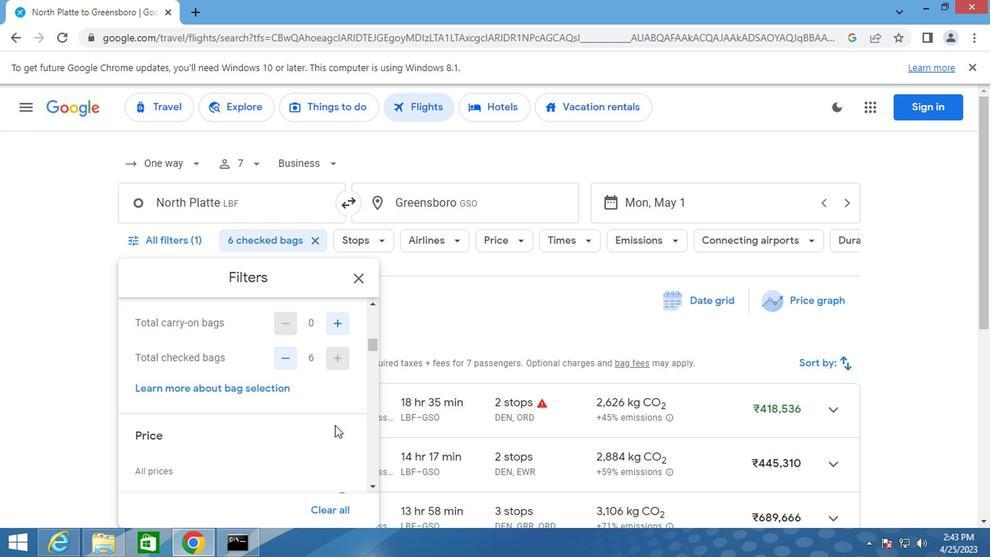 
Action: Mouse moved to (364, 375)
Screenshot: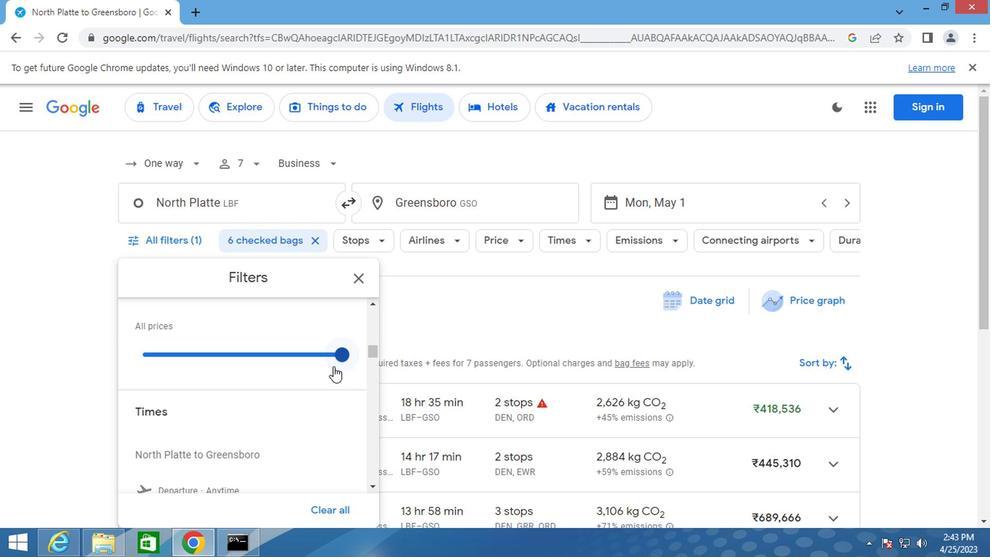 
Action: Mouse pressed left at (364, 375)
Screenshot: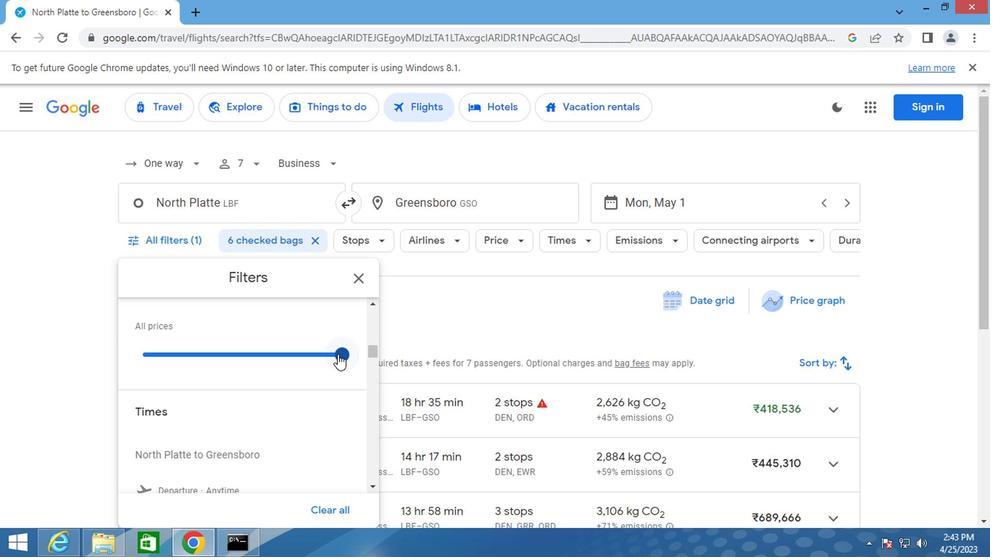 
Action: Mouse moved to (218, 368)
Screenshot: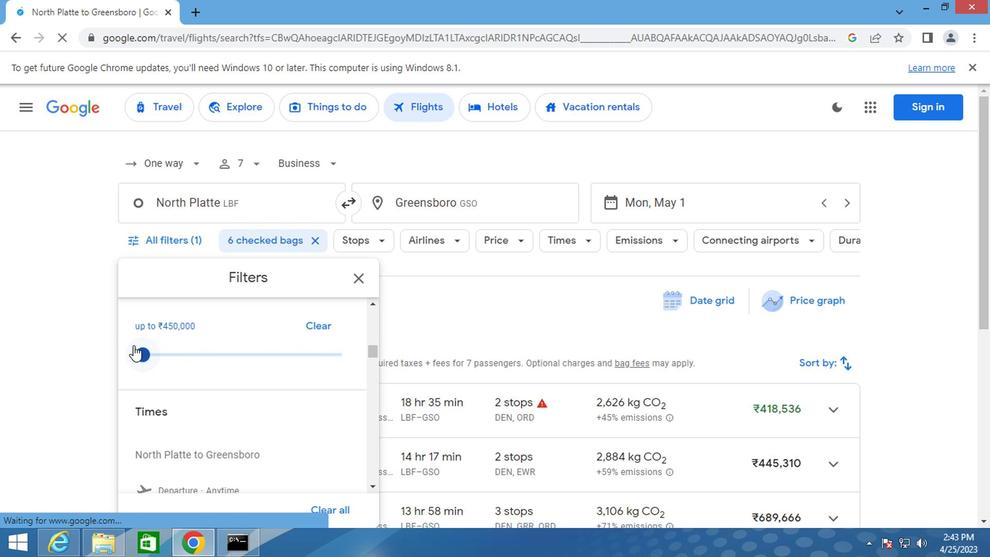 
Action: Mouse scrolled (218, 368) with delta (0, 0)
Screenshot: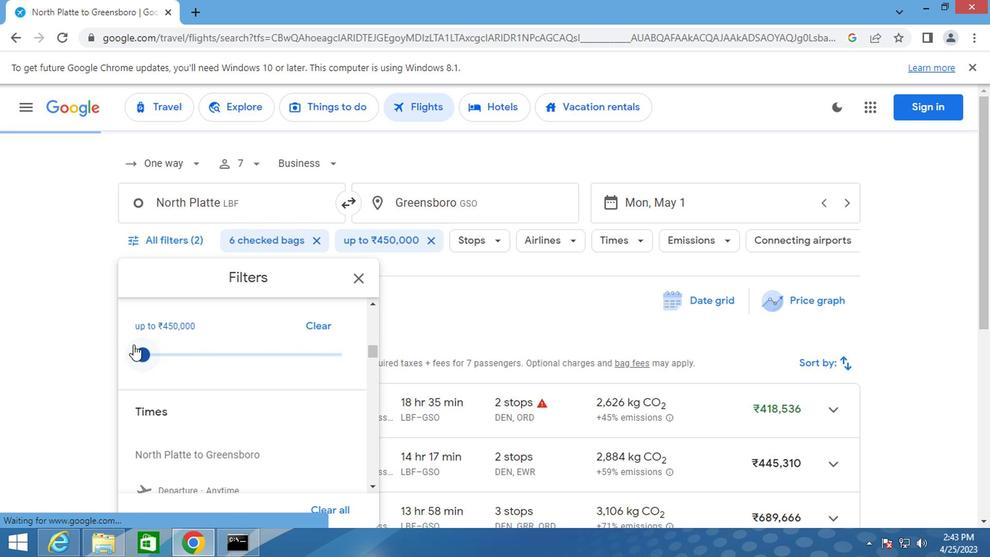 
Action: Mouse scrolled (218, 368) with delta (0, 0)
Screenshot: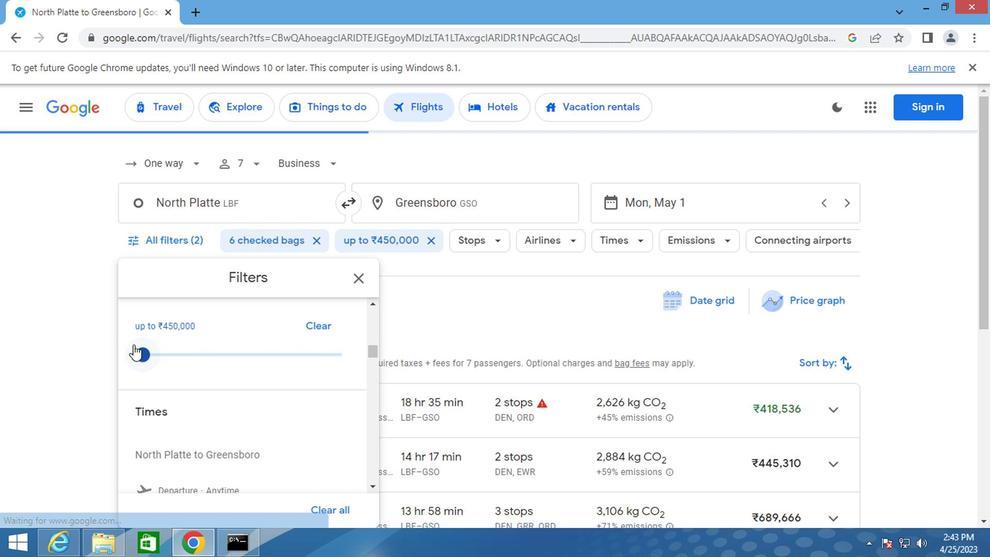 
Action: Mouse moved to (226, 383)
Screenshot: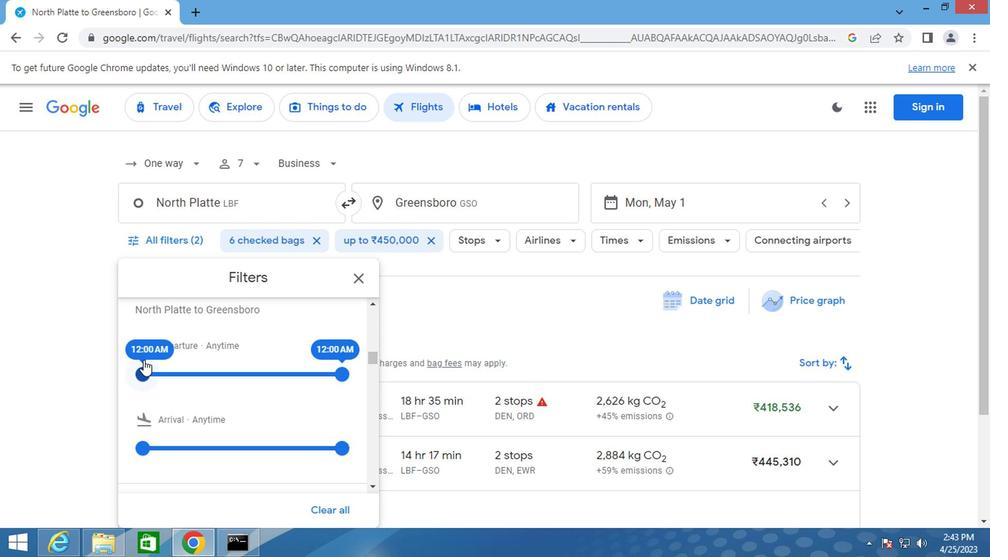 
Action: Mouse pressed left at (226, 383)
Screenshot: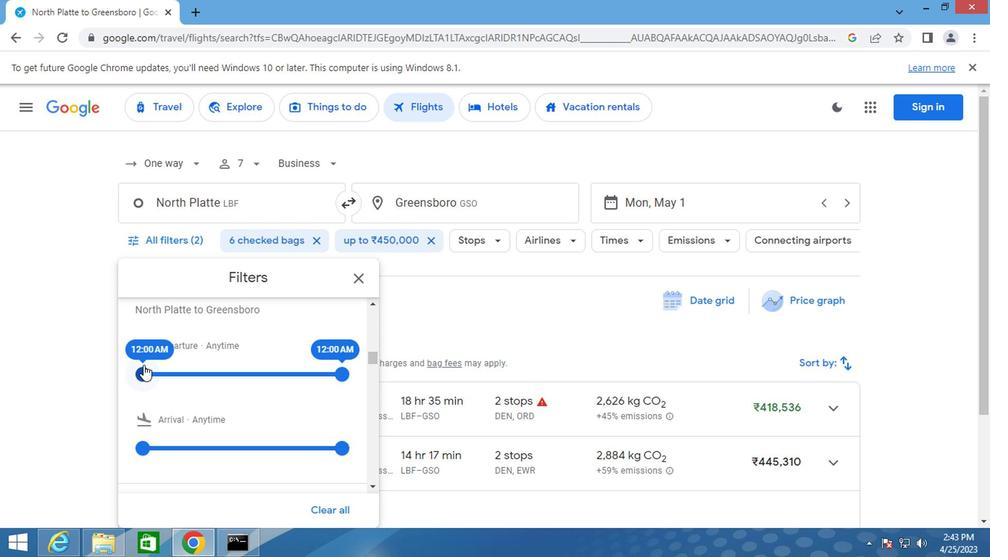 
Action: Mouse moved to (372, 316)
Screenshot: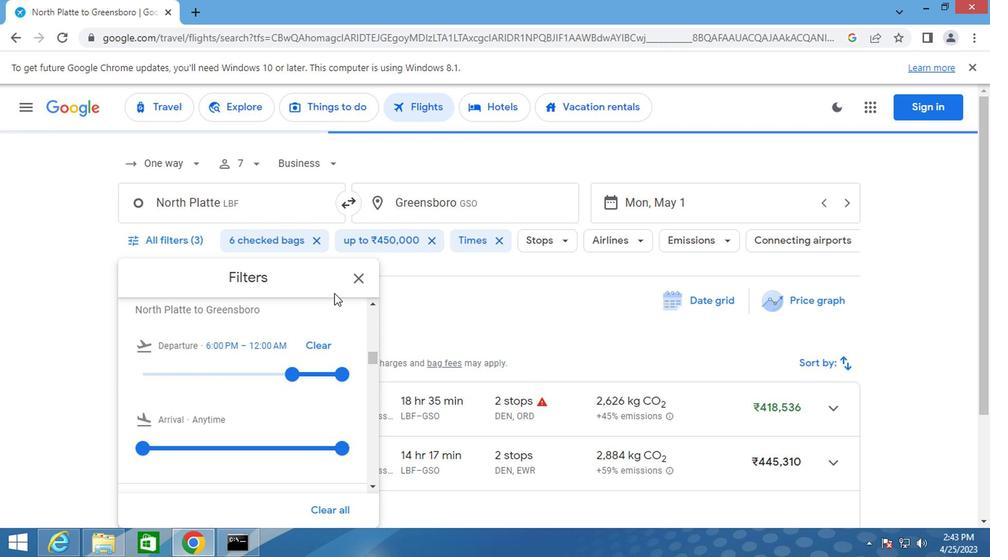 
Action: Mouse pressed left at (372, 316)
Screenshot: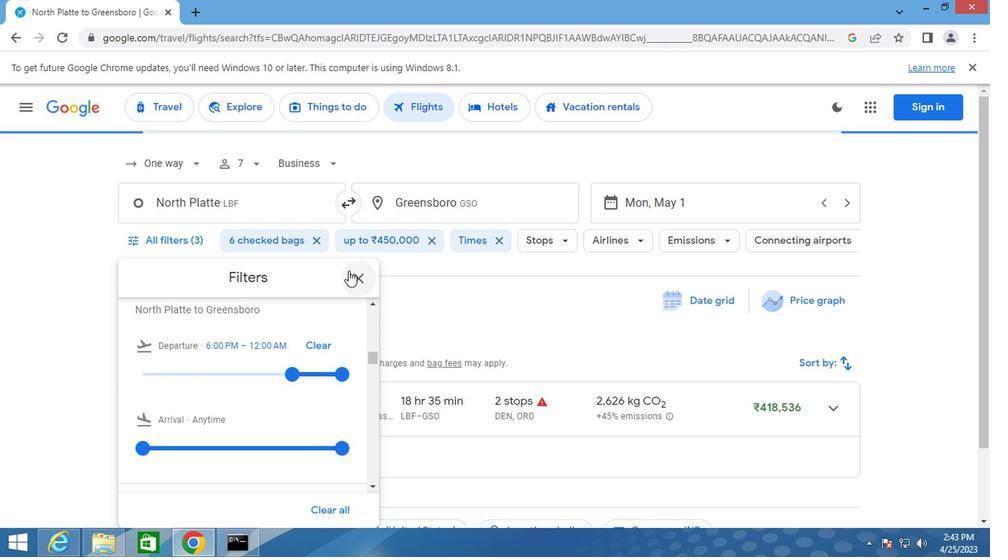 
Action: Key pressed <Key.f8>
Screenshot: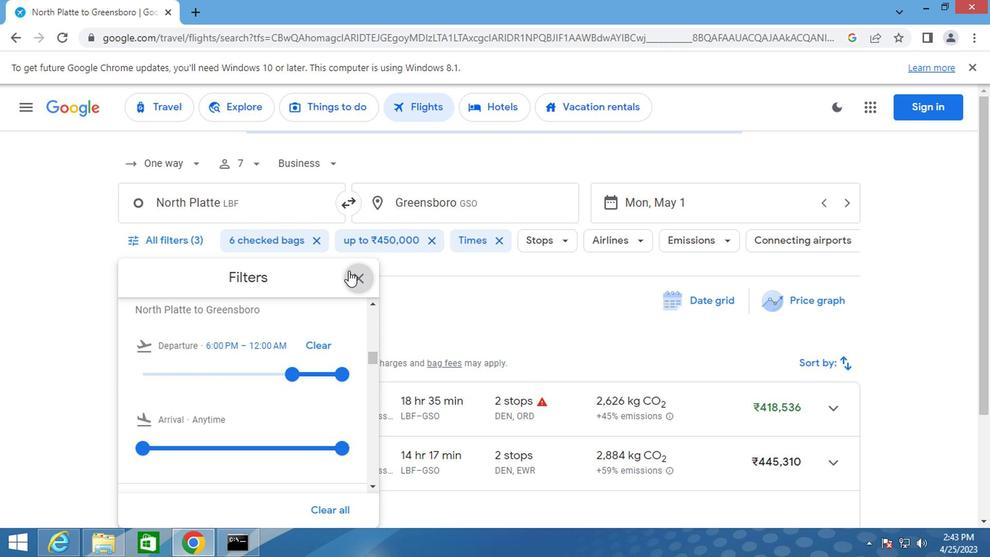 
